 Task: Sort the unsolved tickets in your groups, order by Assignee in ascending order.
Action: Mouse moved to (21, 317)
Screenshot: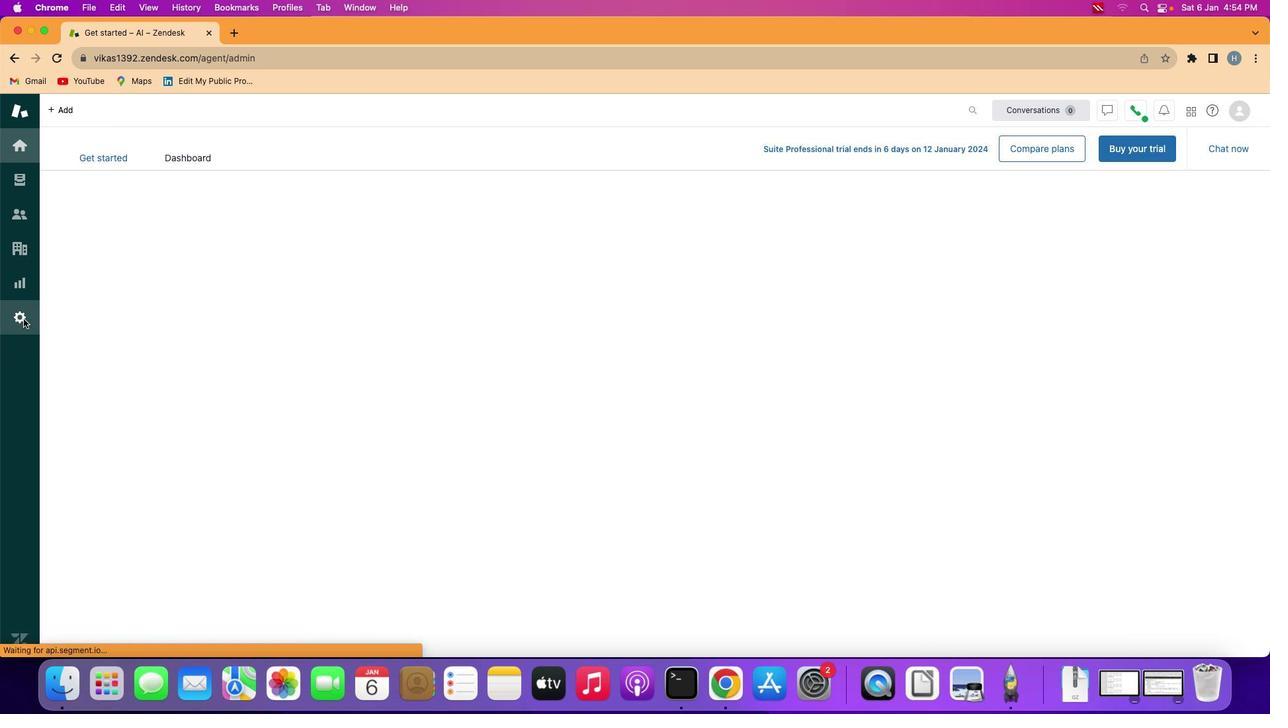 
Action: Mouse pressed left at (21, 317)
Screenshot: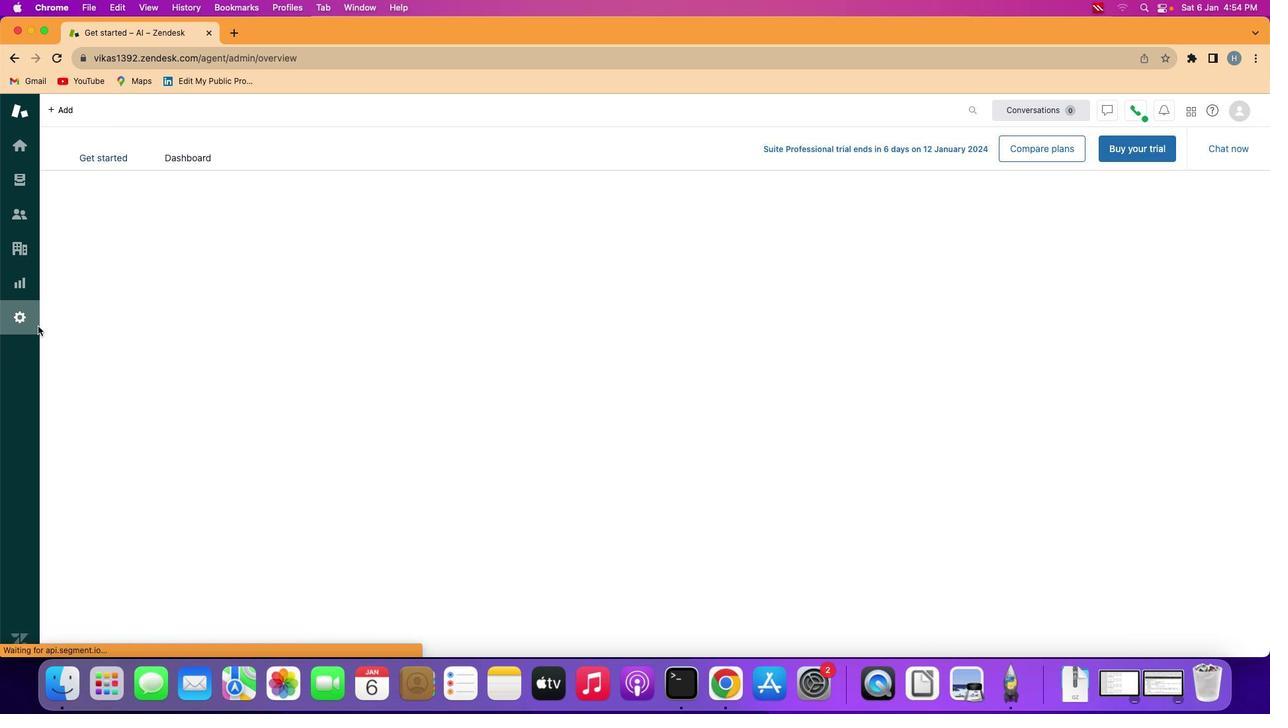 
Action: Mouse moved to (411, 563)
Screenshot: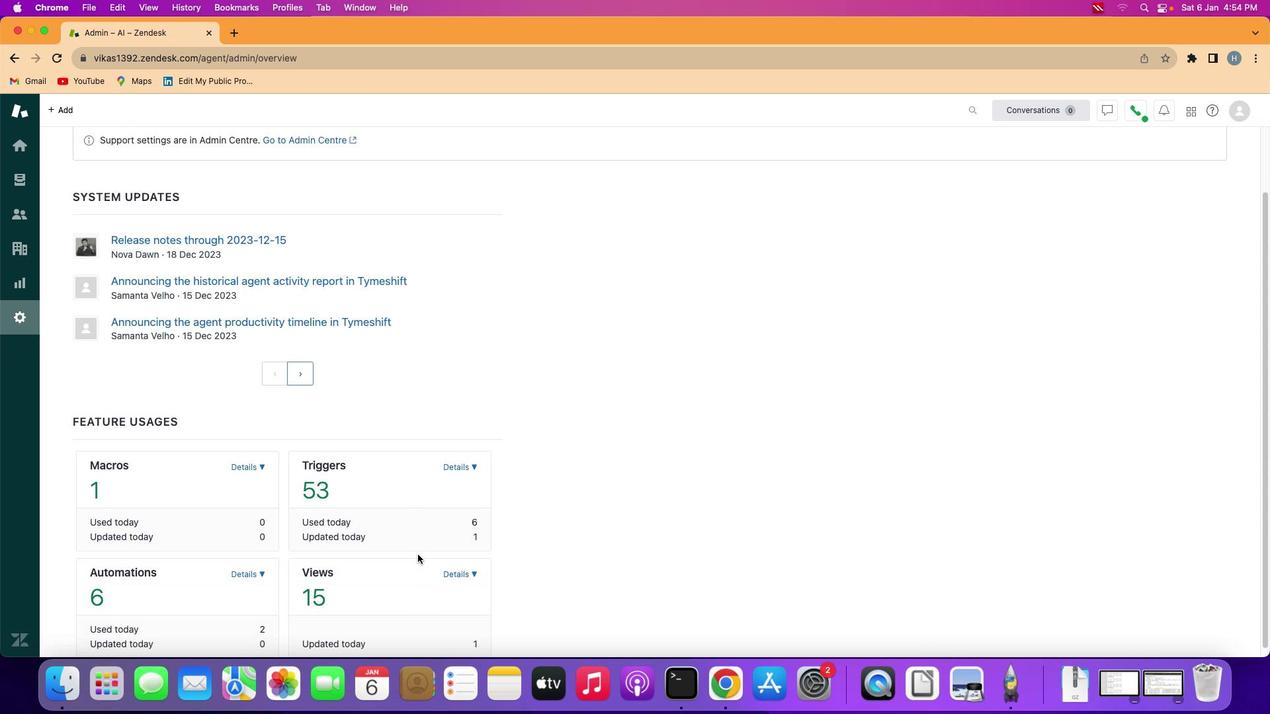 
Action: Mouse scrolled (411, 563) with delta (-1, -1)
Screenshot: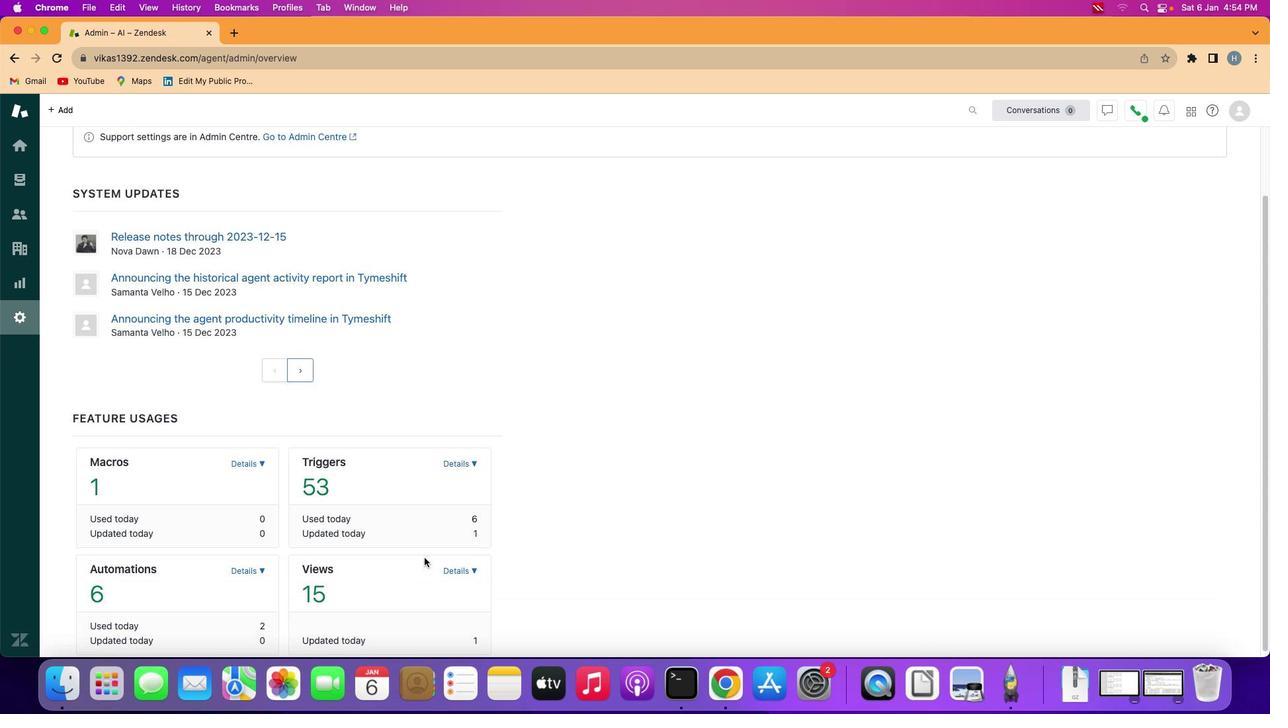 
Action: Mouse scrolled (411, 563) with delta (-1, -1)
Screenshot: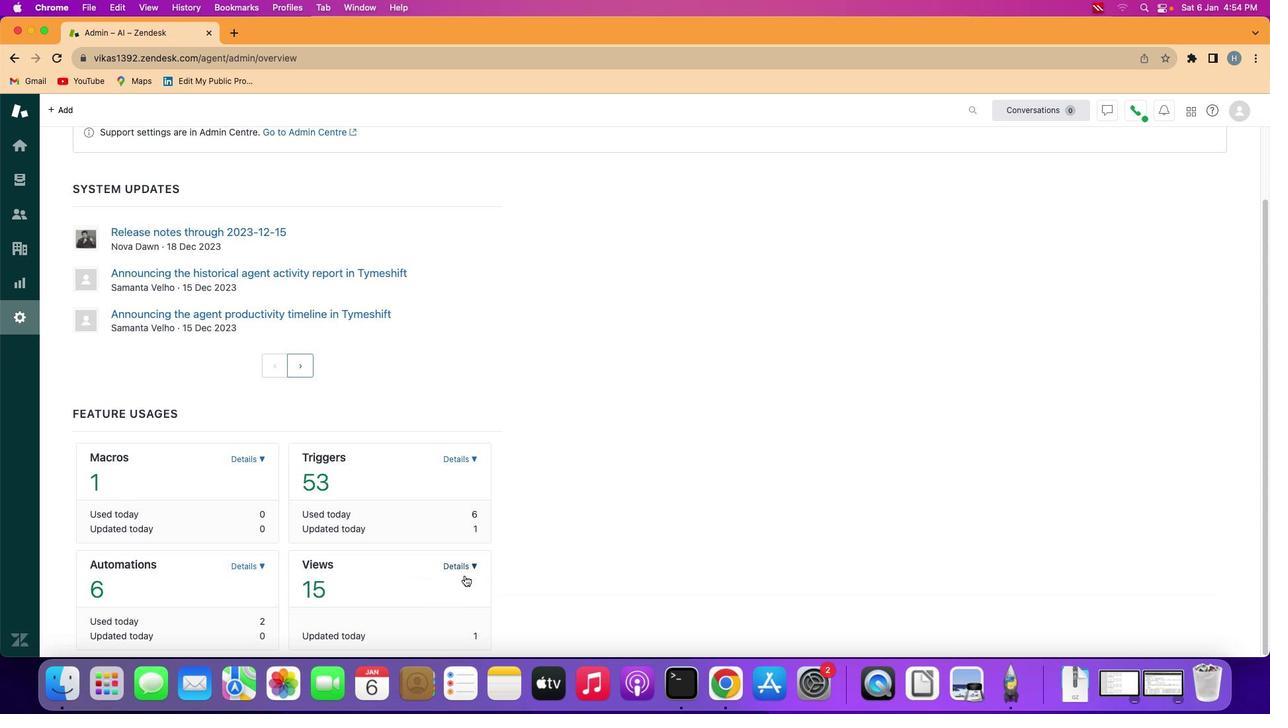 
Action: Mouse scrolled (411, 563) with delta (-1, -1)
Screenshot: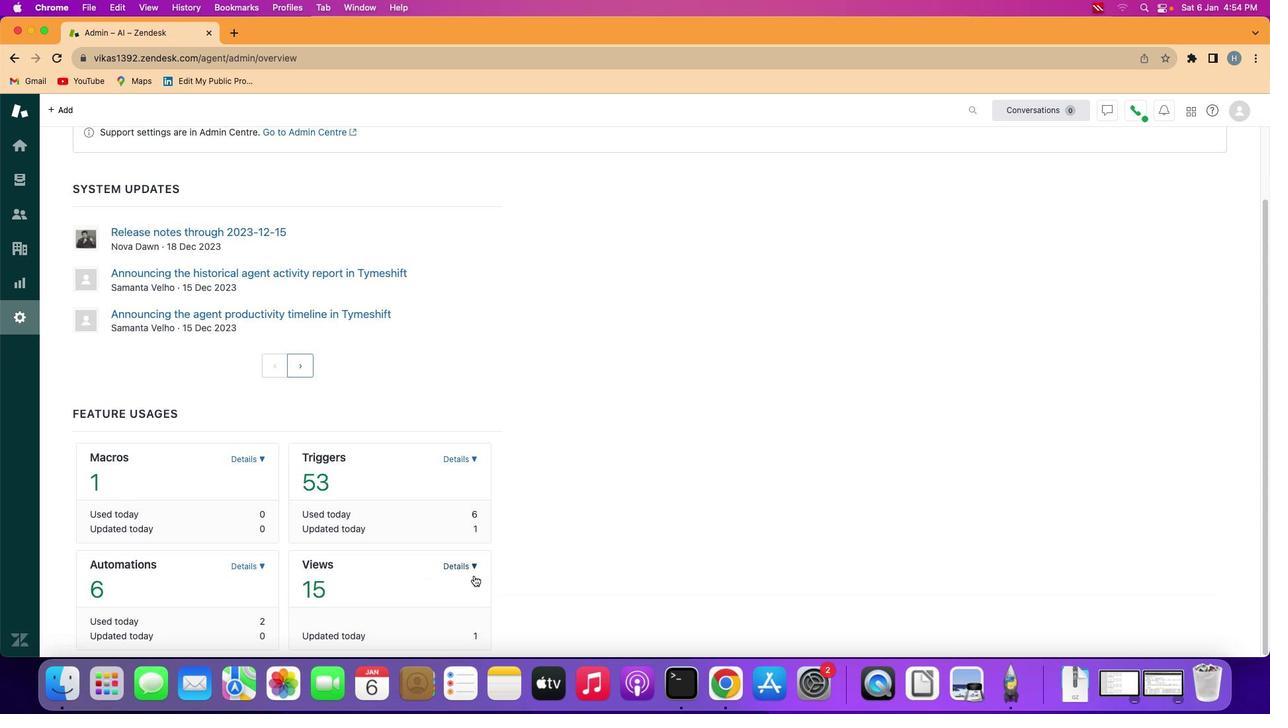 
Action: Mouse moved to (411, 561)
Screenshot: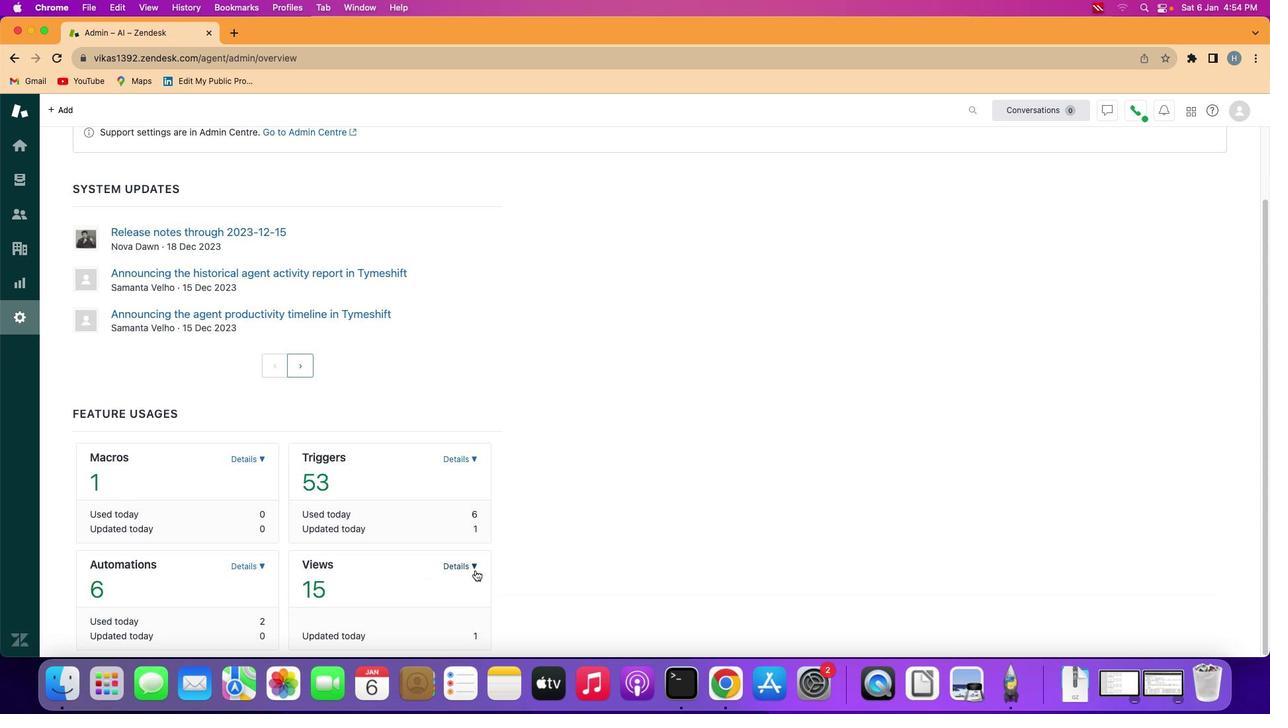 
Action: Mouse scrolled (411, 561) with delta (-1, -2)
Screenshot: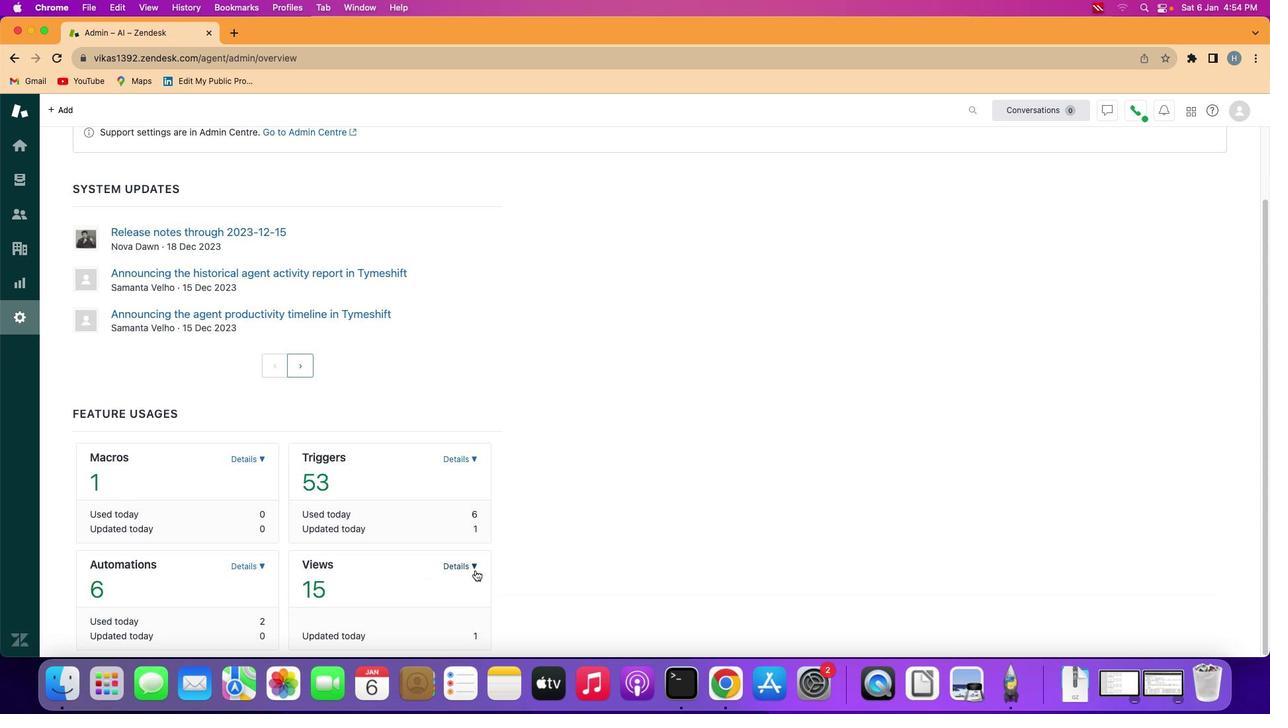 
Action: Mouse moved to (473, 566)
Screenshot: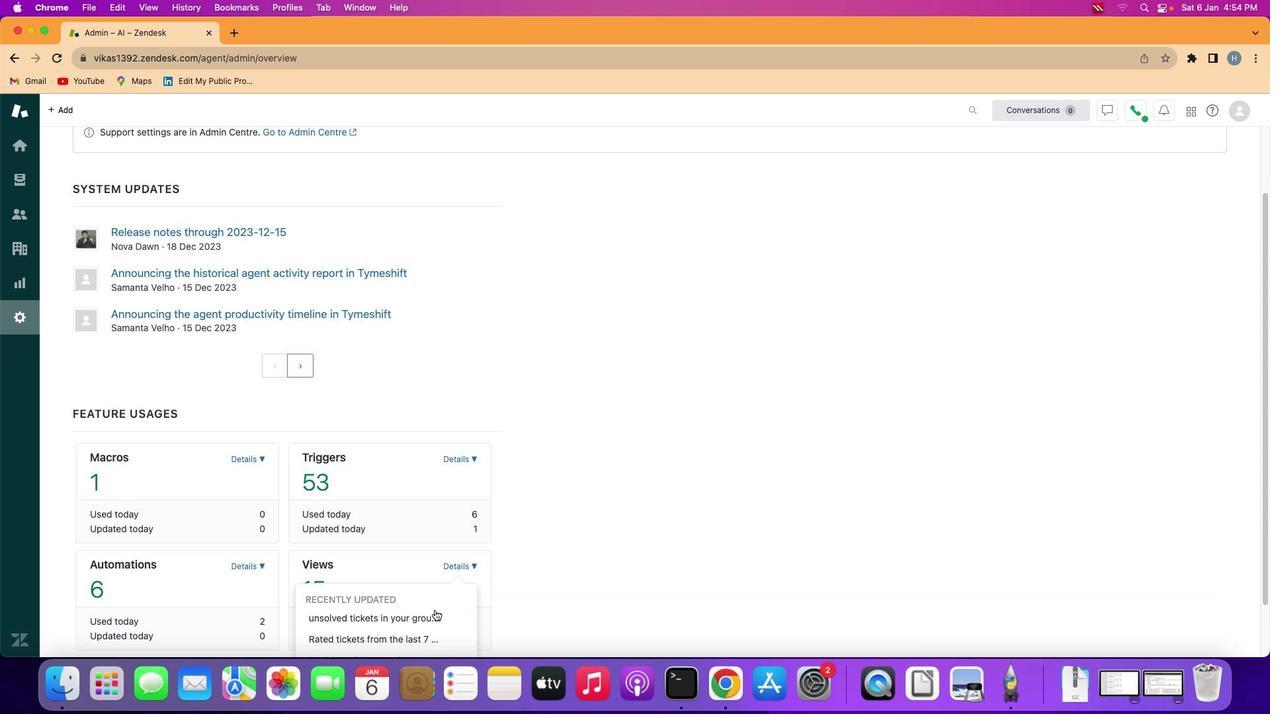 
Action: Mouse pressed left at (473, 566)
Screenshot: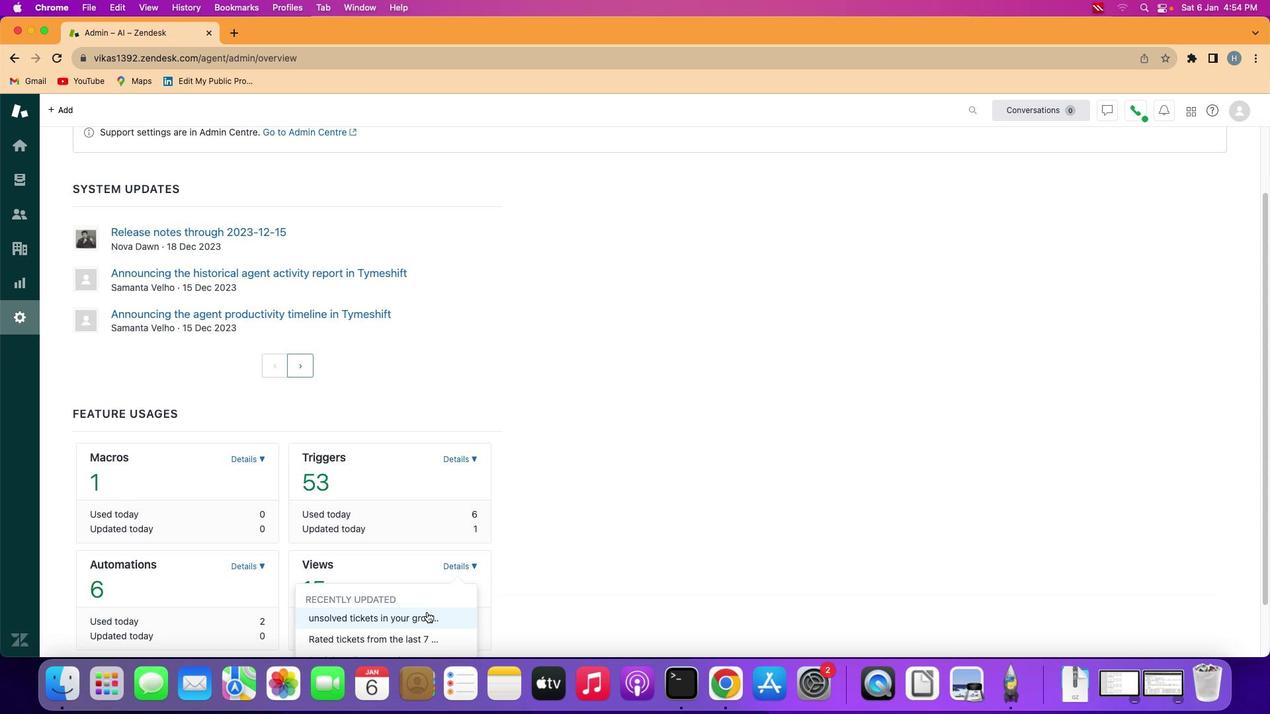 
Action: Mouse moved to (417, 612)
Screenshot: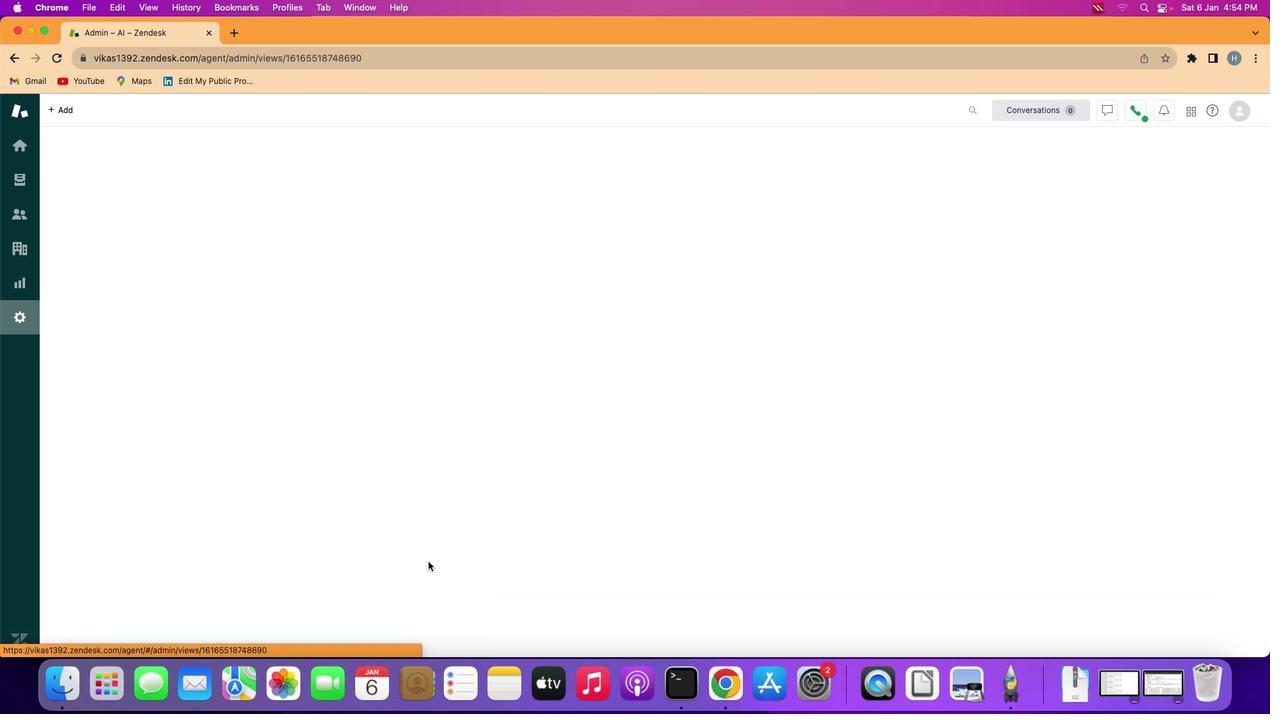
Action: Mouse pressed left at (417, 612)
Screenshot: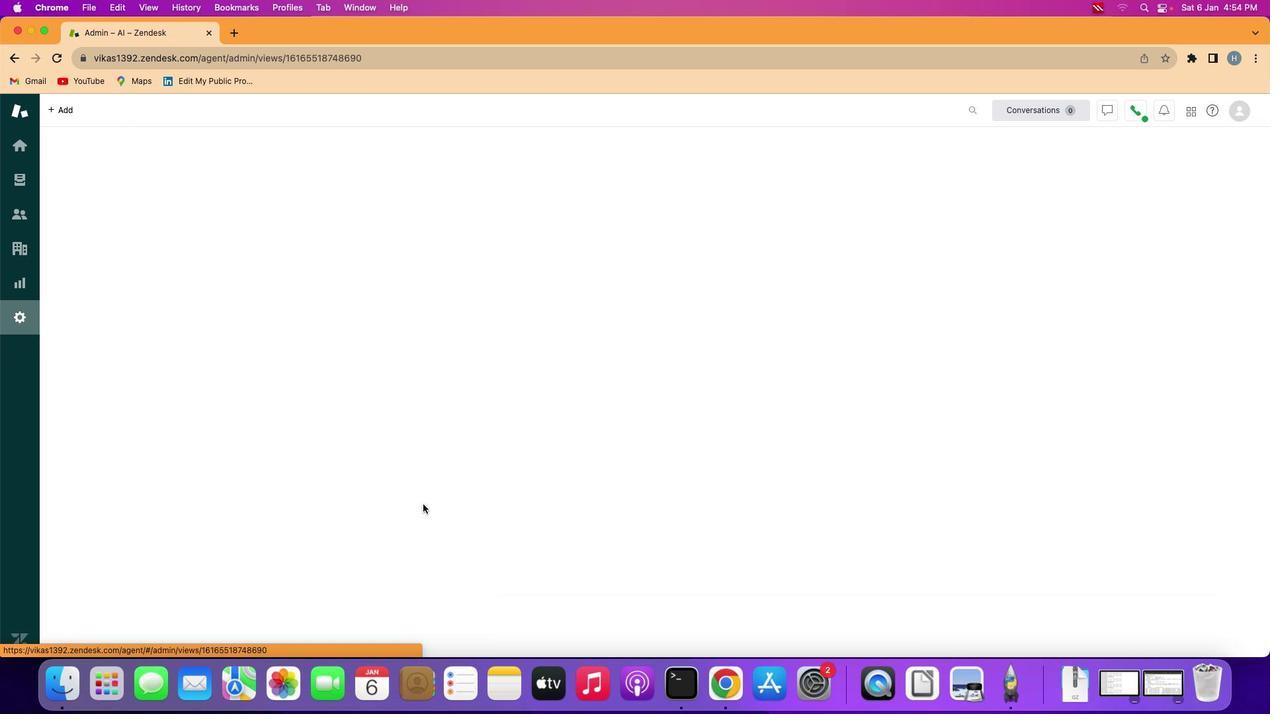 
Action: Mouse moved to (536, 537)
Screenshot: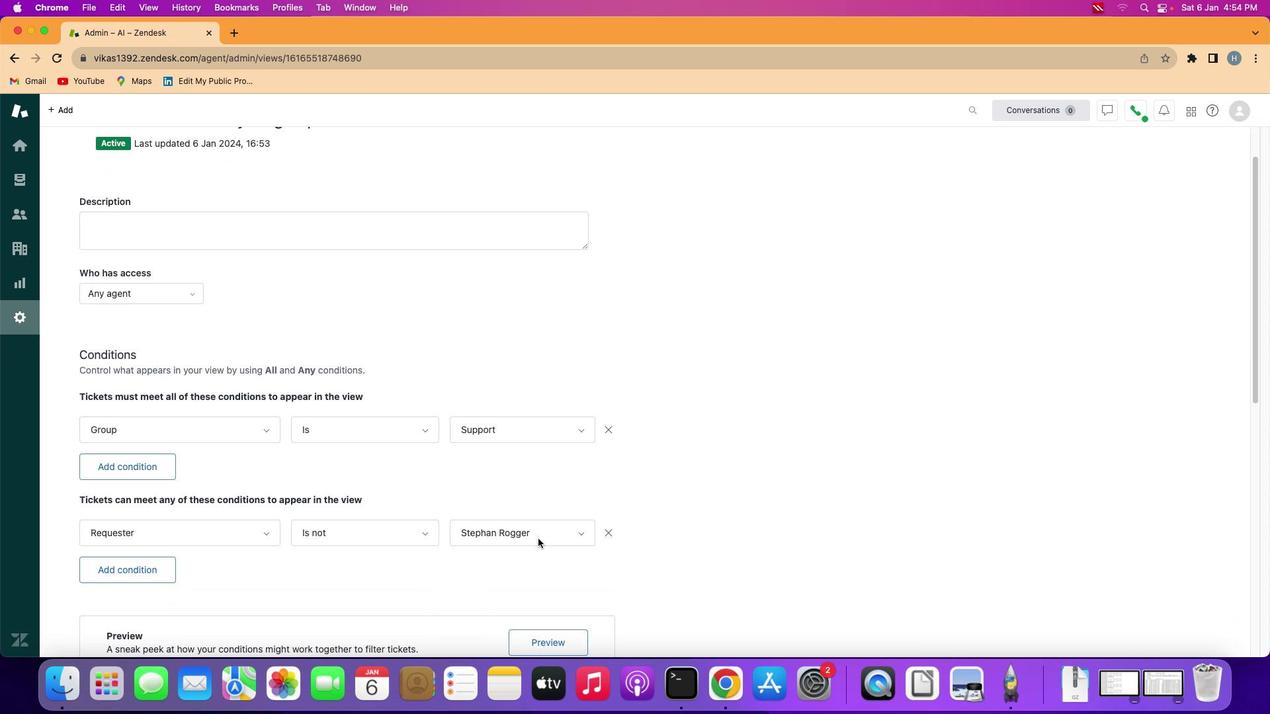 
Action: Mouse scrolled (536, 537) with delta (-1, -1)
Screenshot: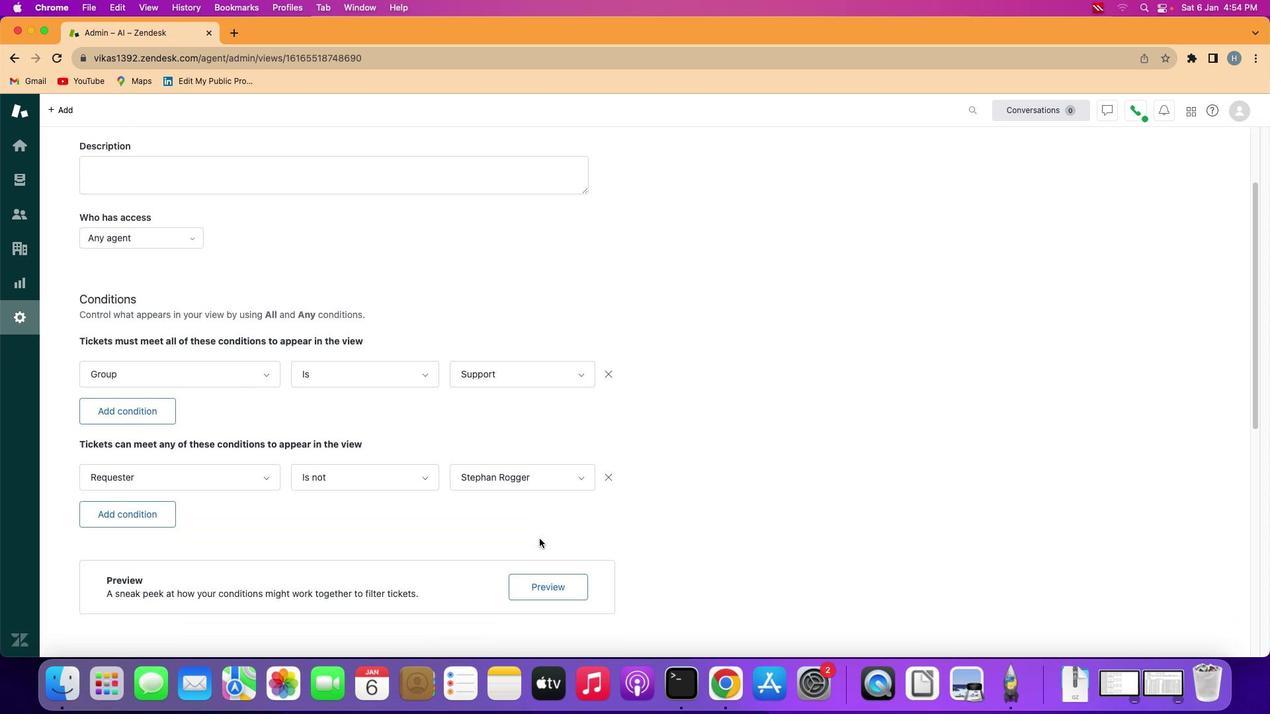 
Action: Mouse scrolled (536, 537) with delta (-1, -1)
Screenshot: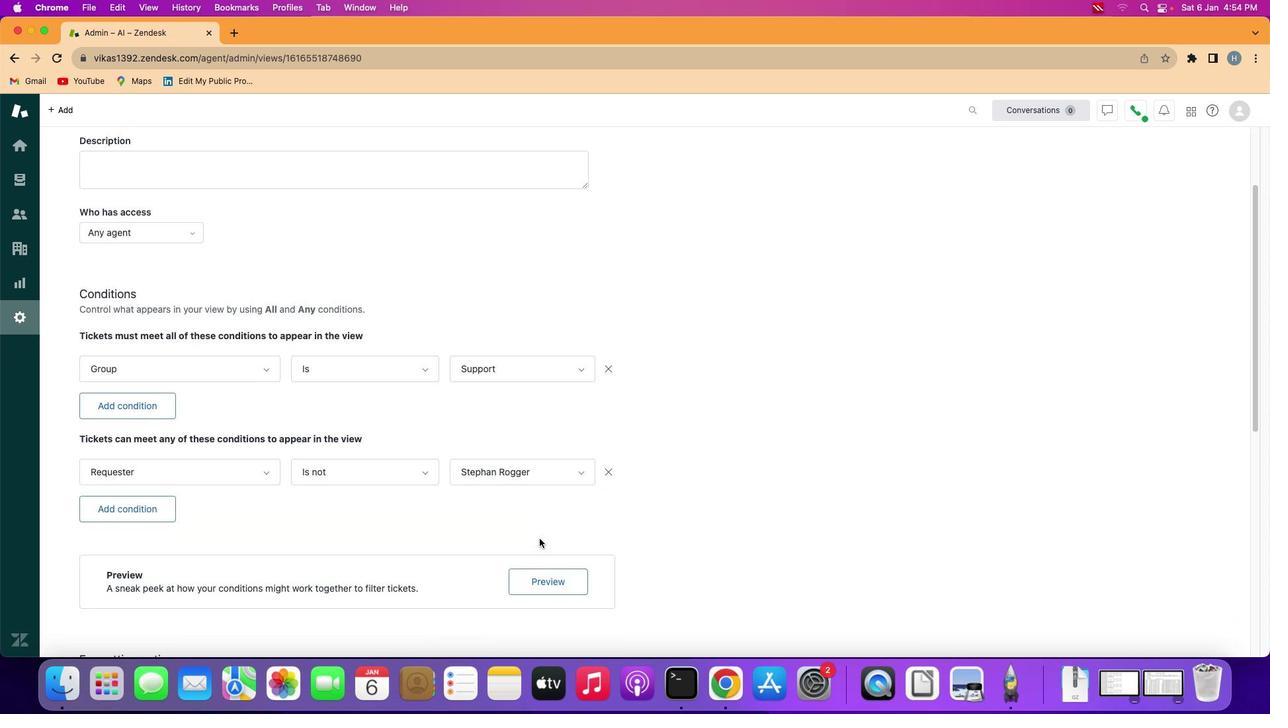 
Action: Mouse moved to (536, 537)
Screenshot: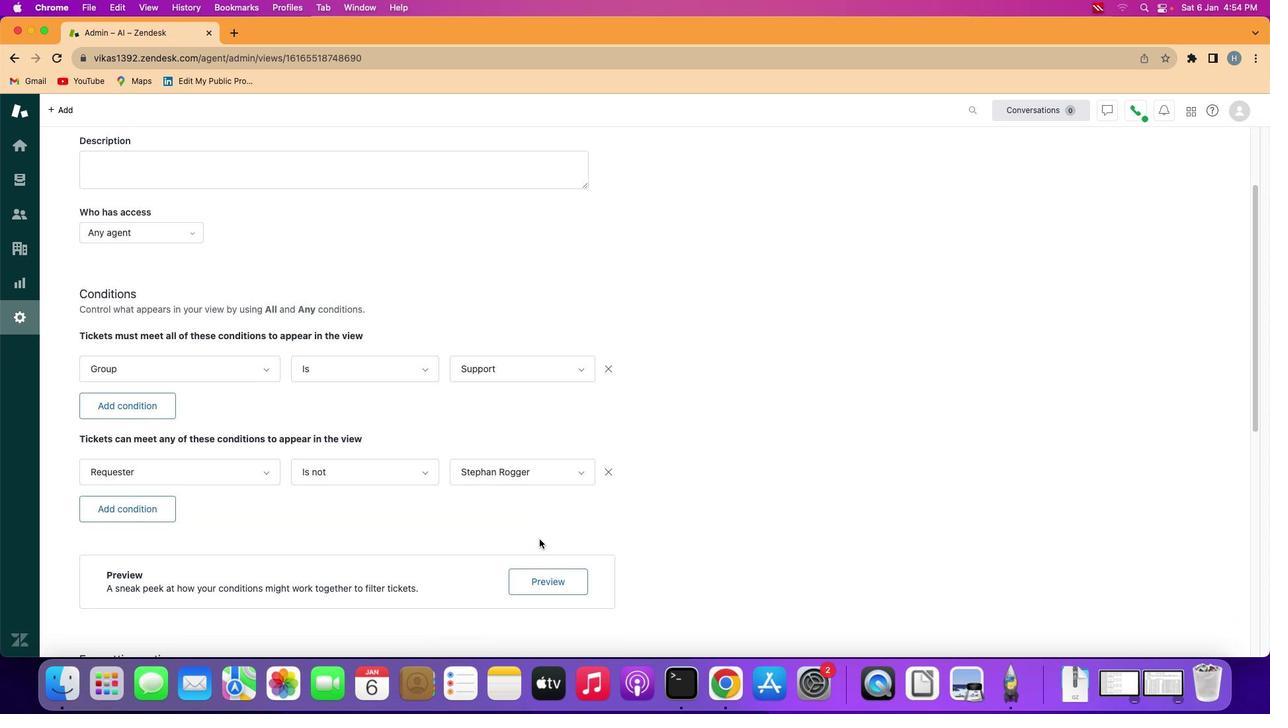 
Action: Mouse scrolled (536, 537) with delta (-1, -1)
Screenshot: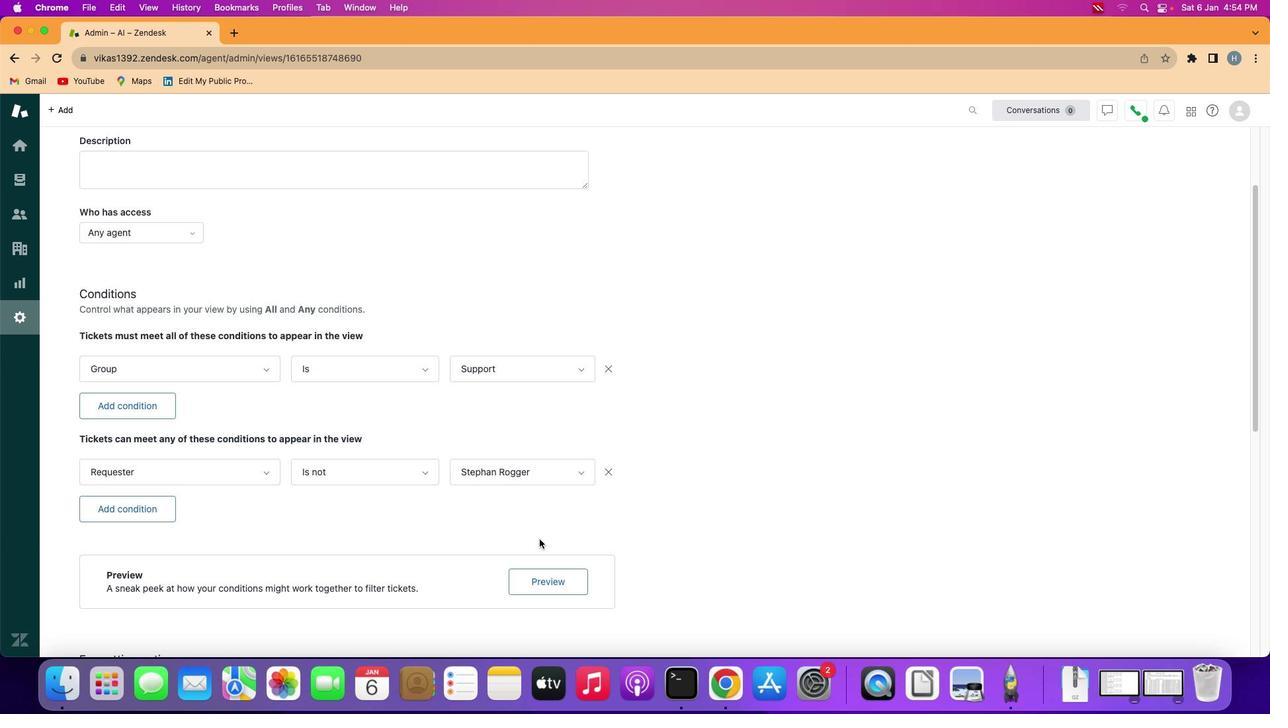 
Action: Mouse scrolled (536, 537) with delta (-1, -2)
Screenshot: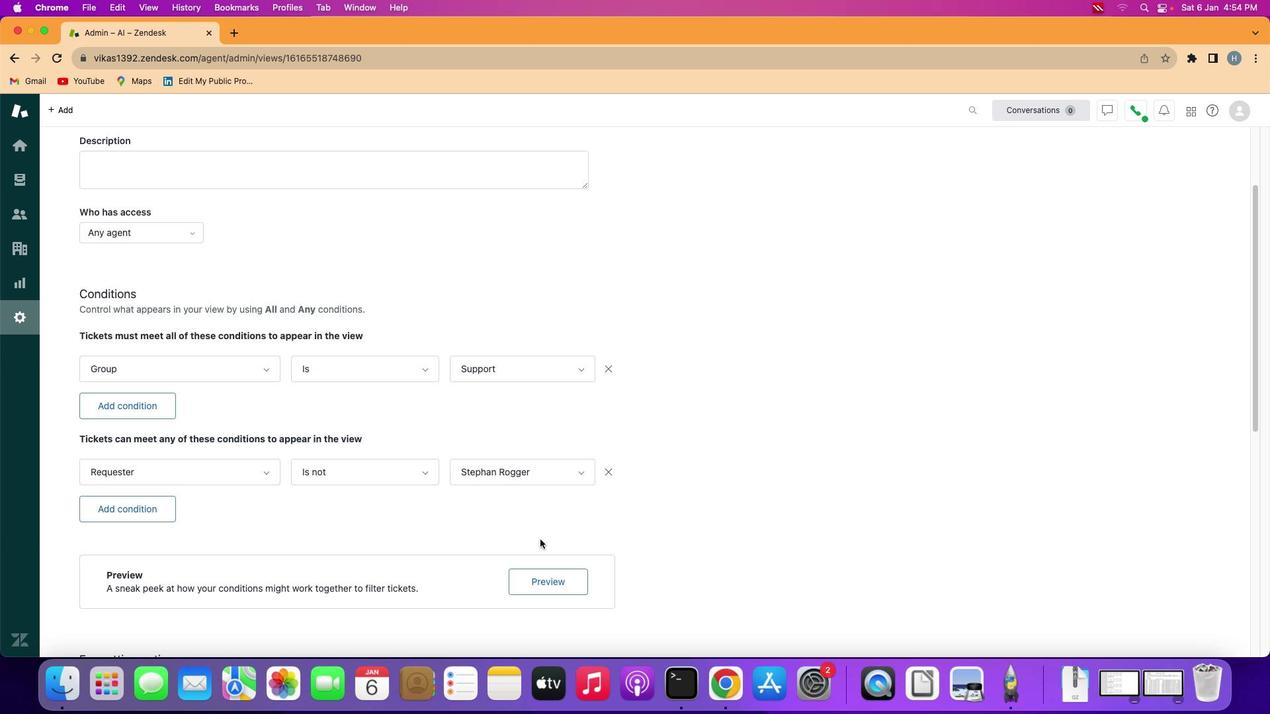 
Action: Mouse moved to (538, 537)
Screenshot: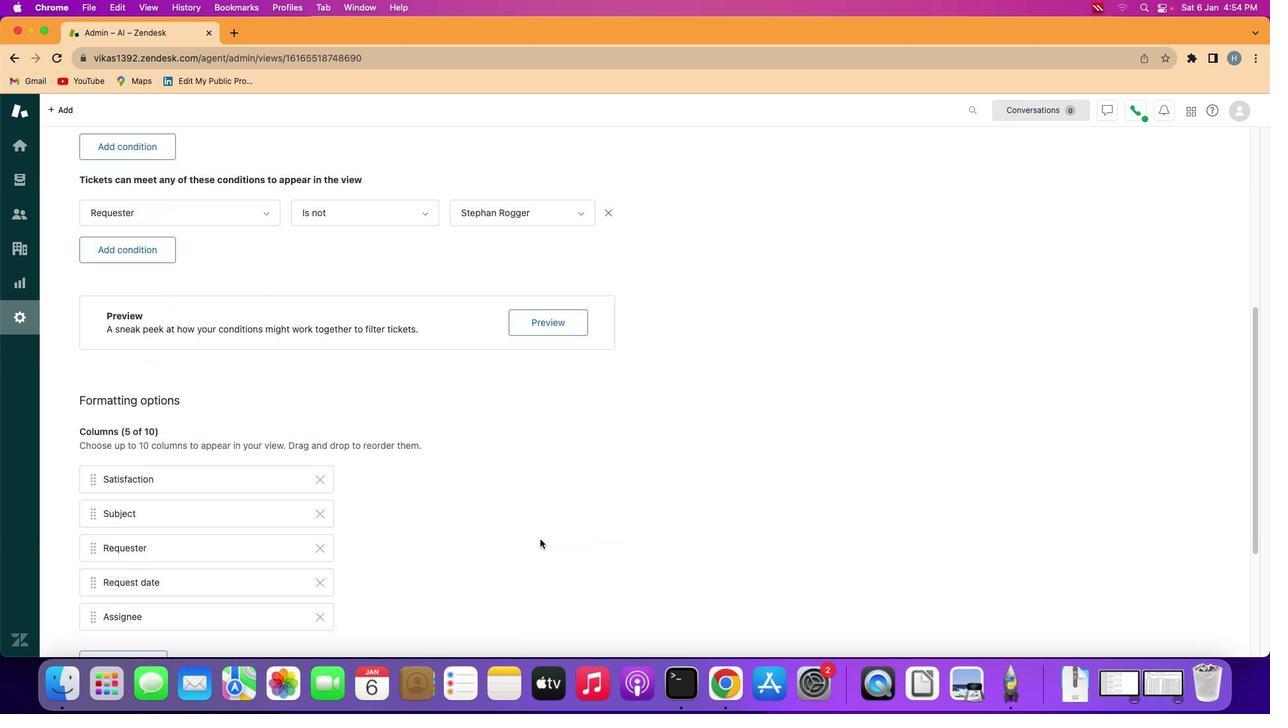 
Action: Mouse scrolled (538, 537) with delta (-1, -1)
Screenshot: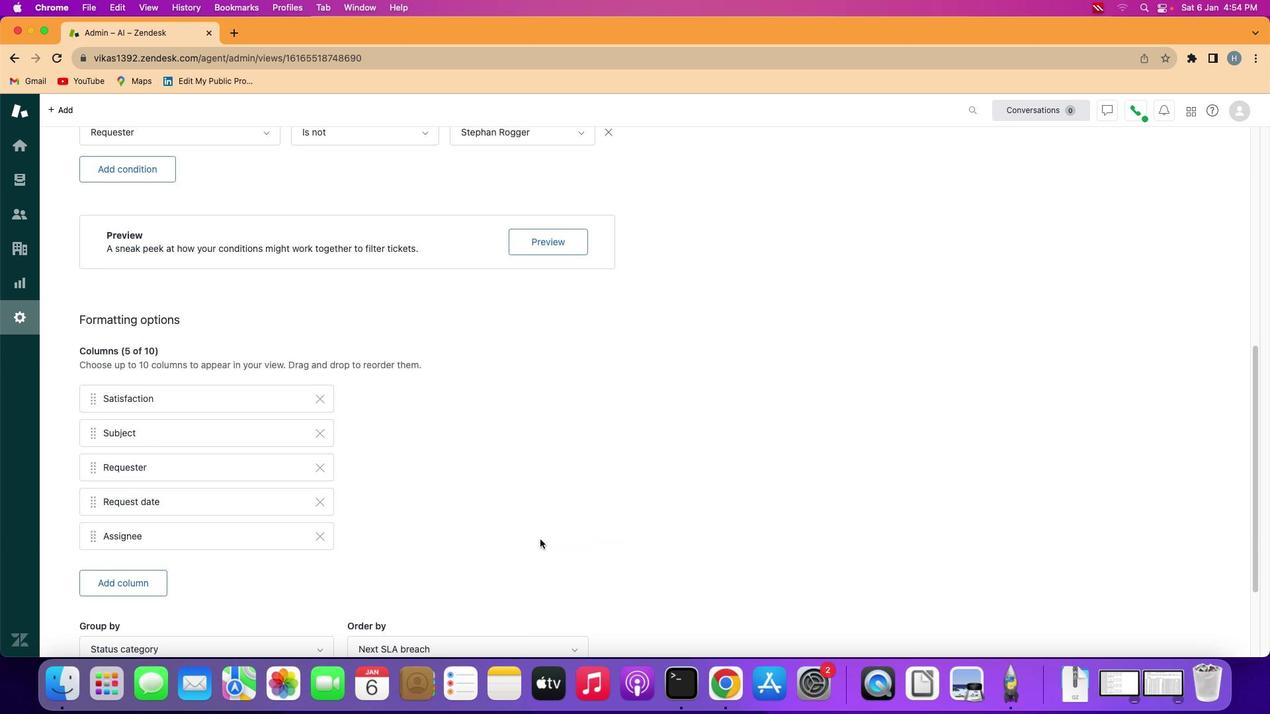 
Action: Mouse scrolled (538, 537) with delta (-1, 0)
Screenshot: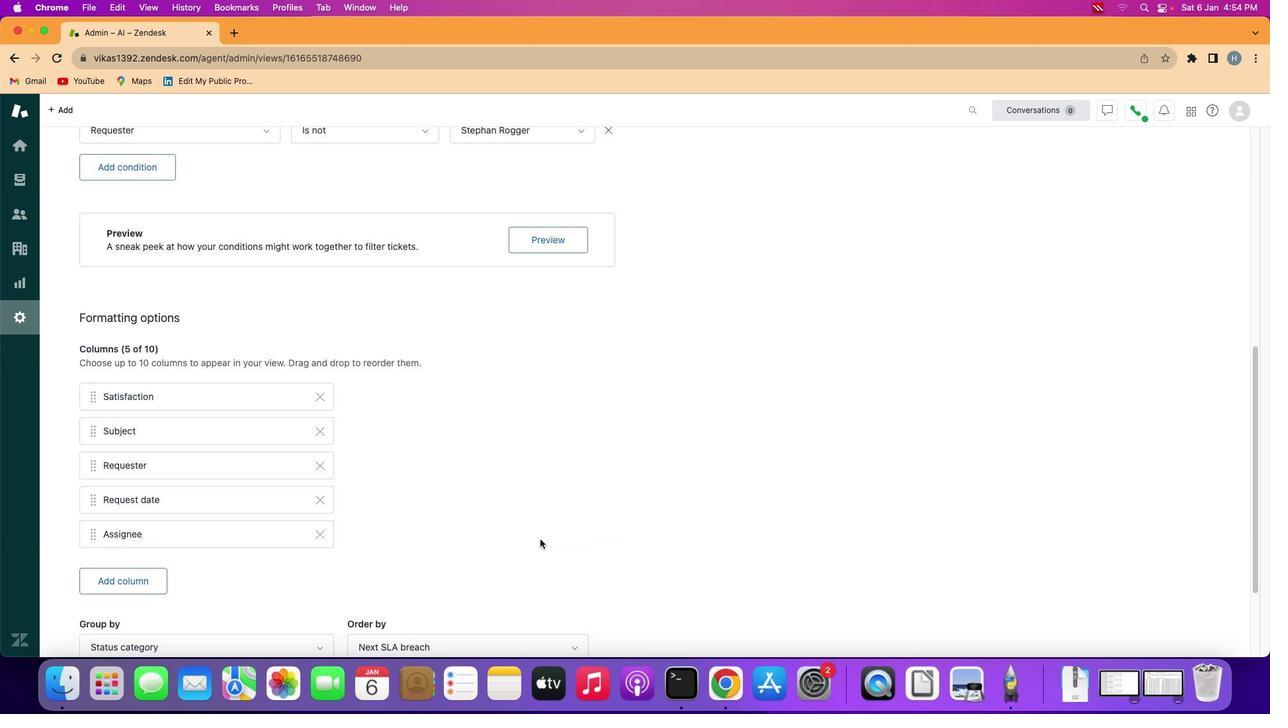 
Action: Mouse moved to (538, 538)
Screenshot: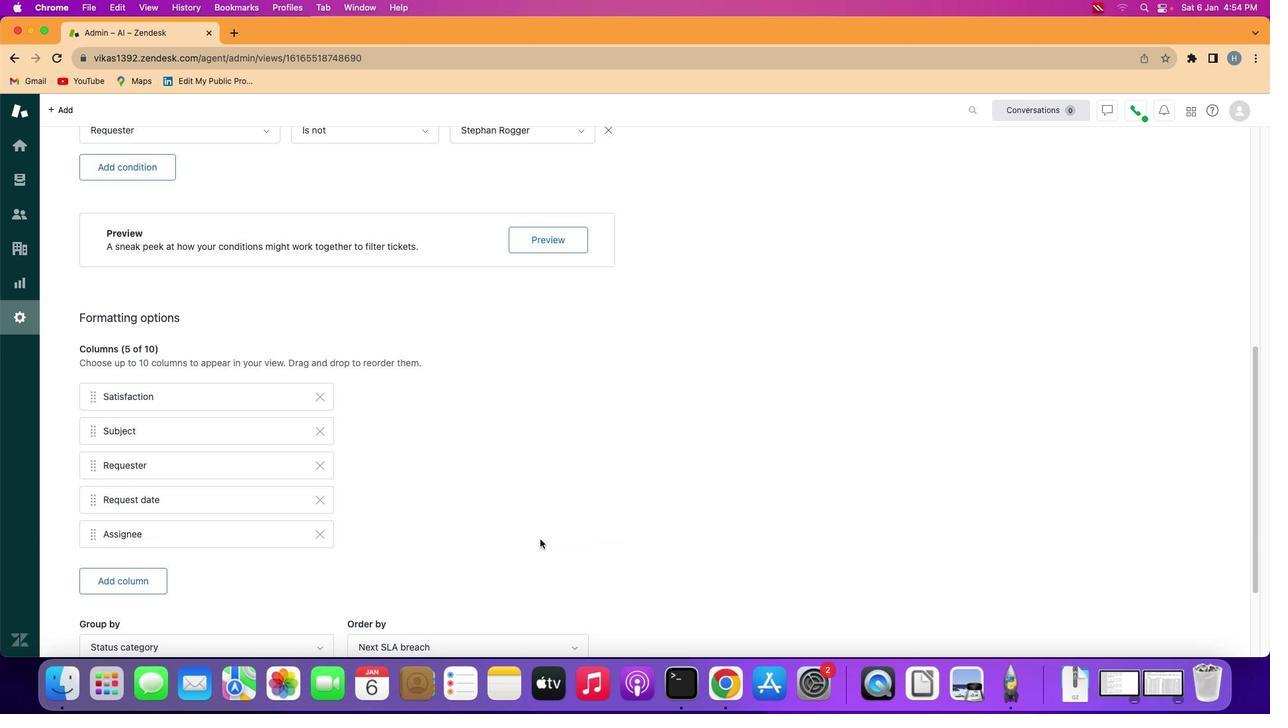 
Action: Mouse scrolled (538, 538) with delta (-1, -2)
Screenshot: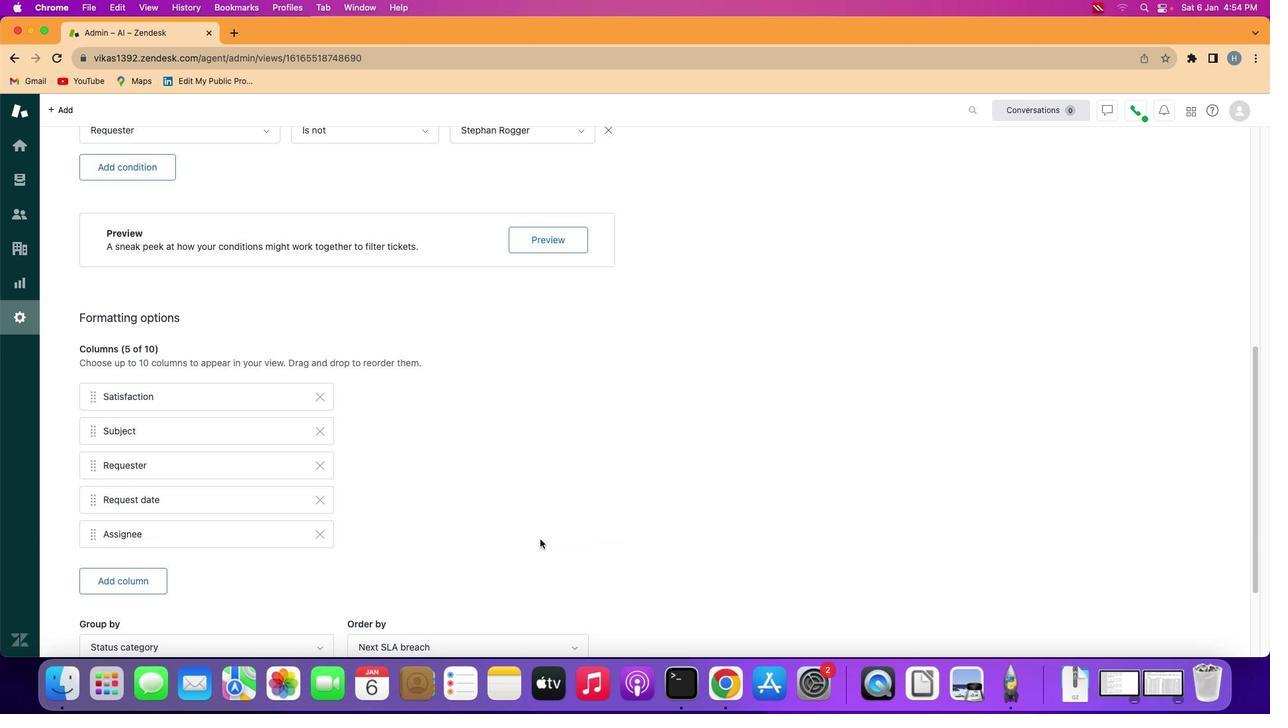 
Action: Mouse scrolled (538, 538) with delta (-1, -2)
Screenshot: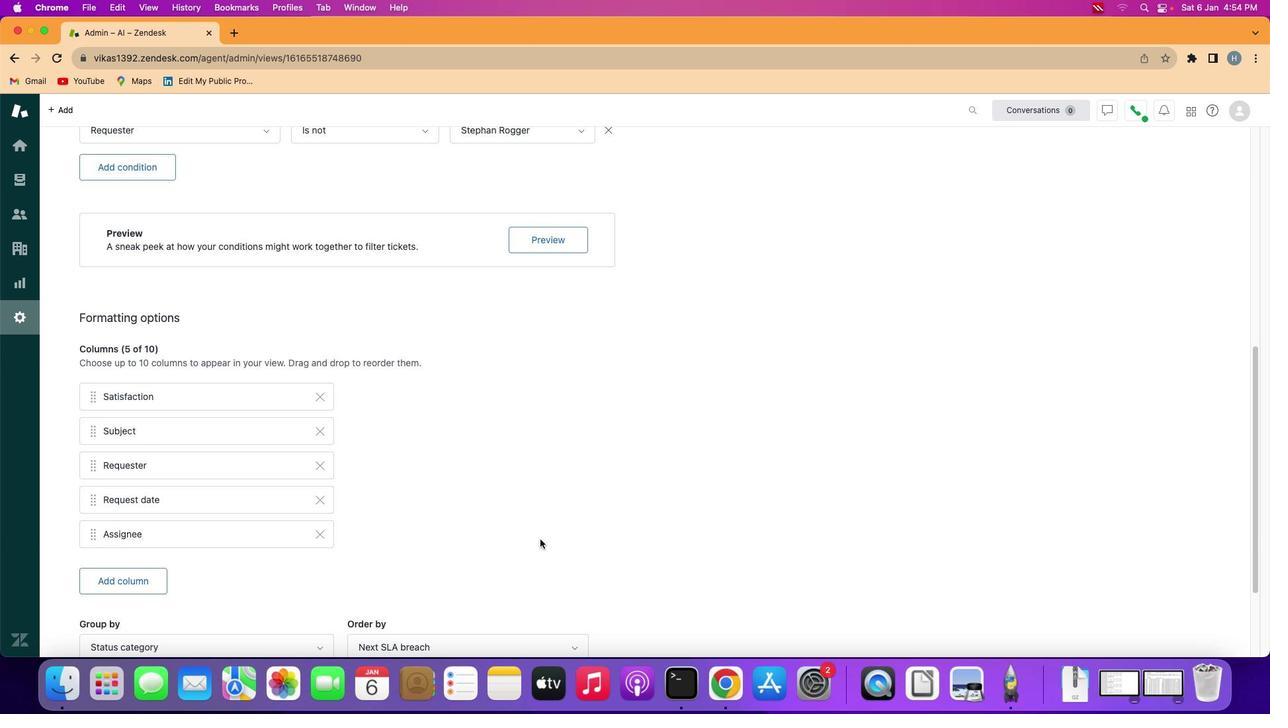 
Action: Mouse scrolled (538, 538) with delta (-1, -4)
Screenshot: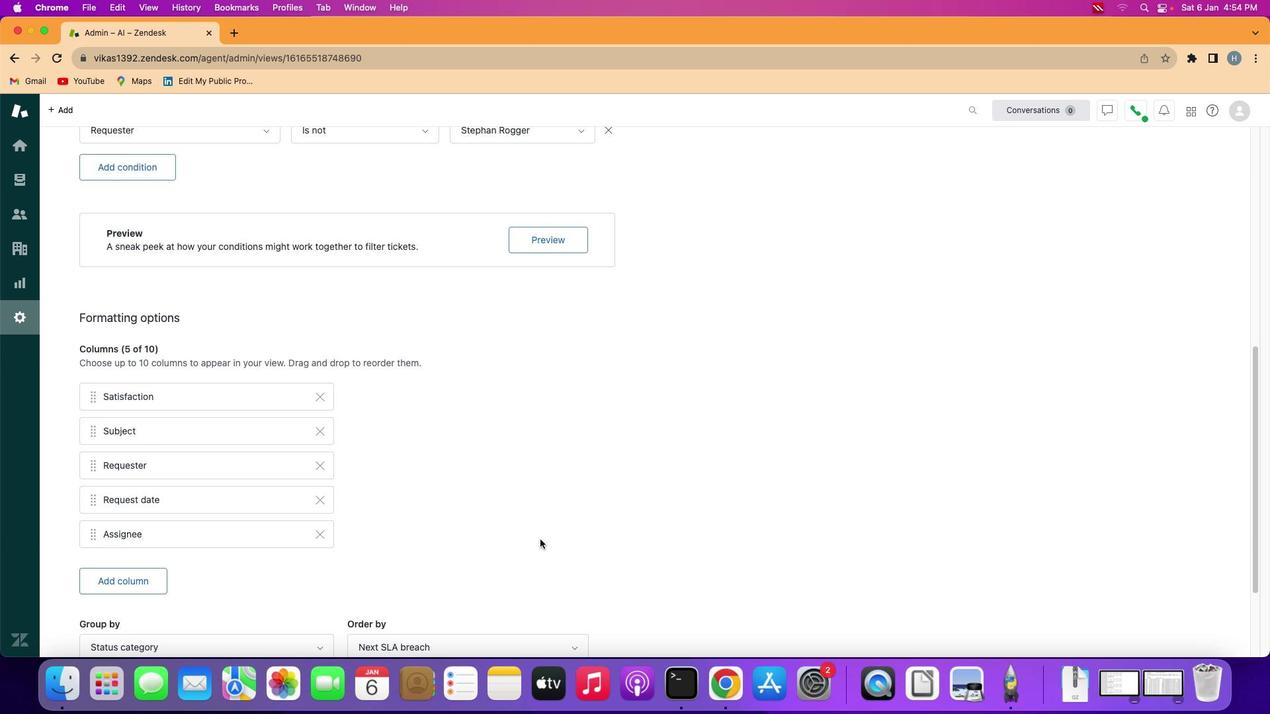 
Action: Mouse scrolled (538, 538) with delta (-1, -4)
Screenshot: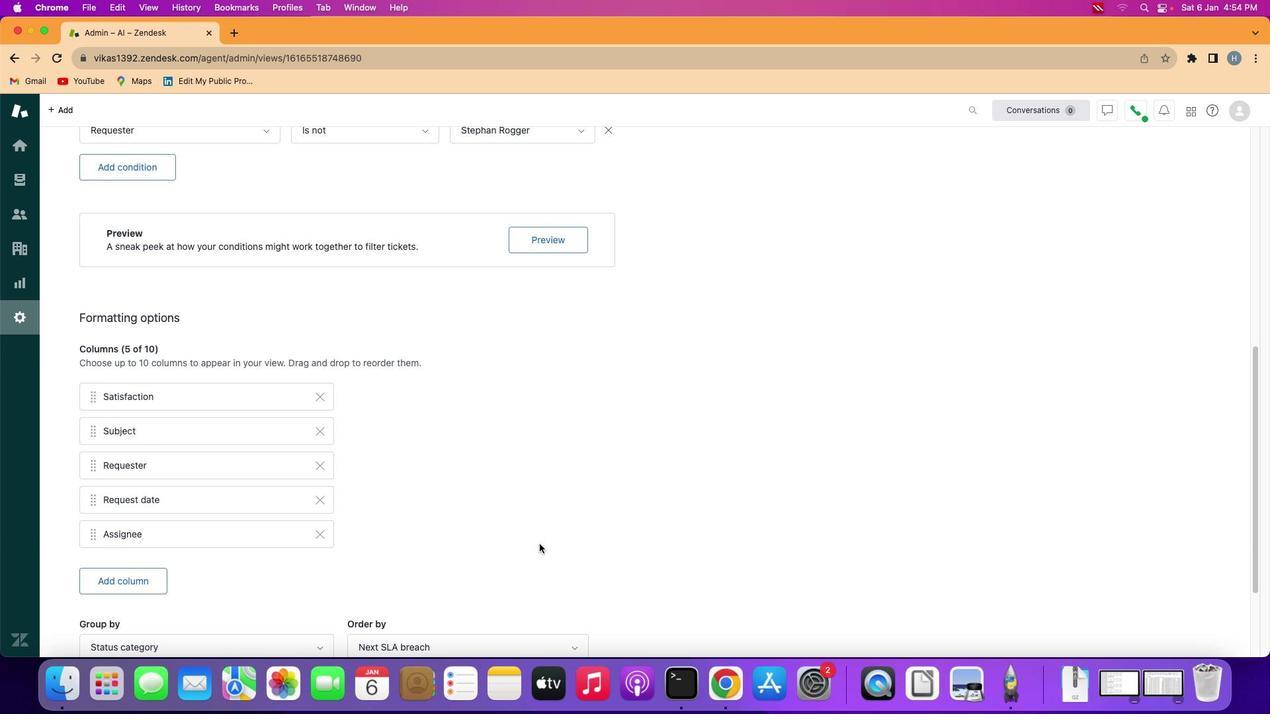 
Action: Mouse moved to (538, 543)
Screenshot: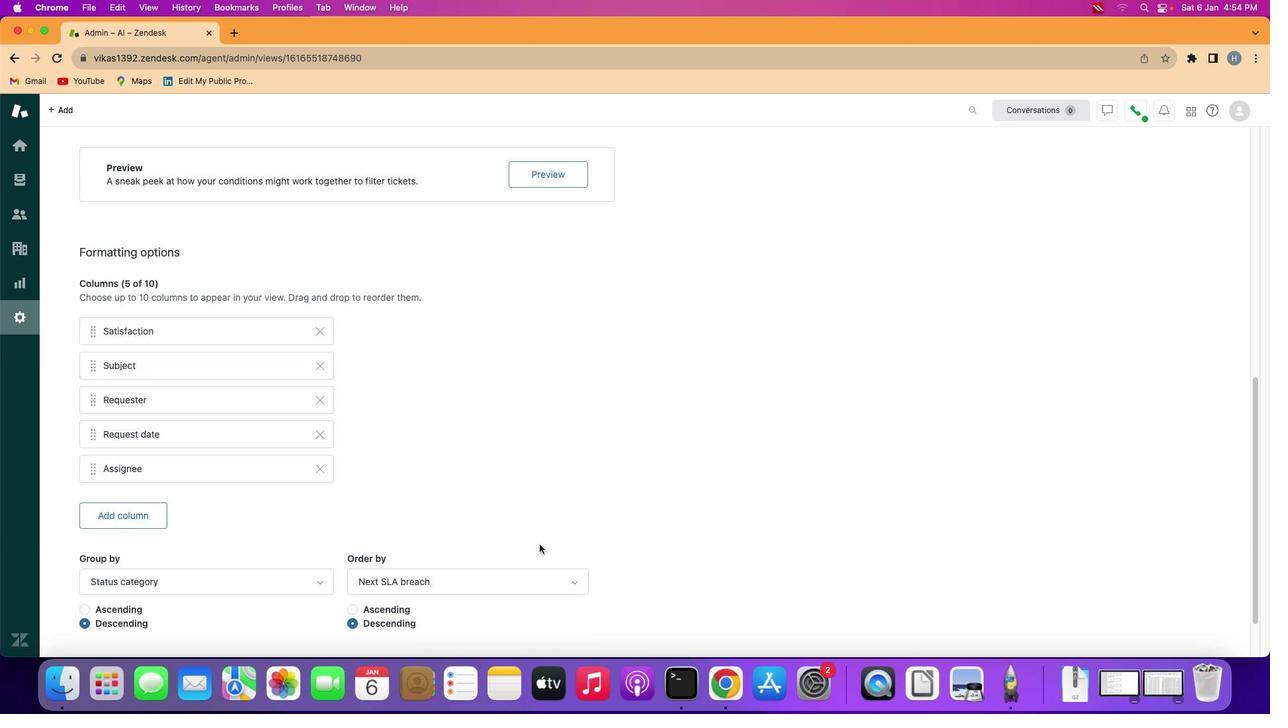
Action: Mouse scrolled (538, 543) with delta (-1, -1)
Screenshot: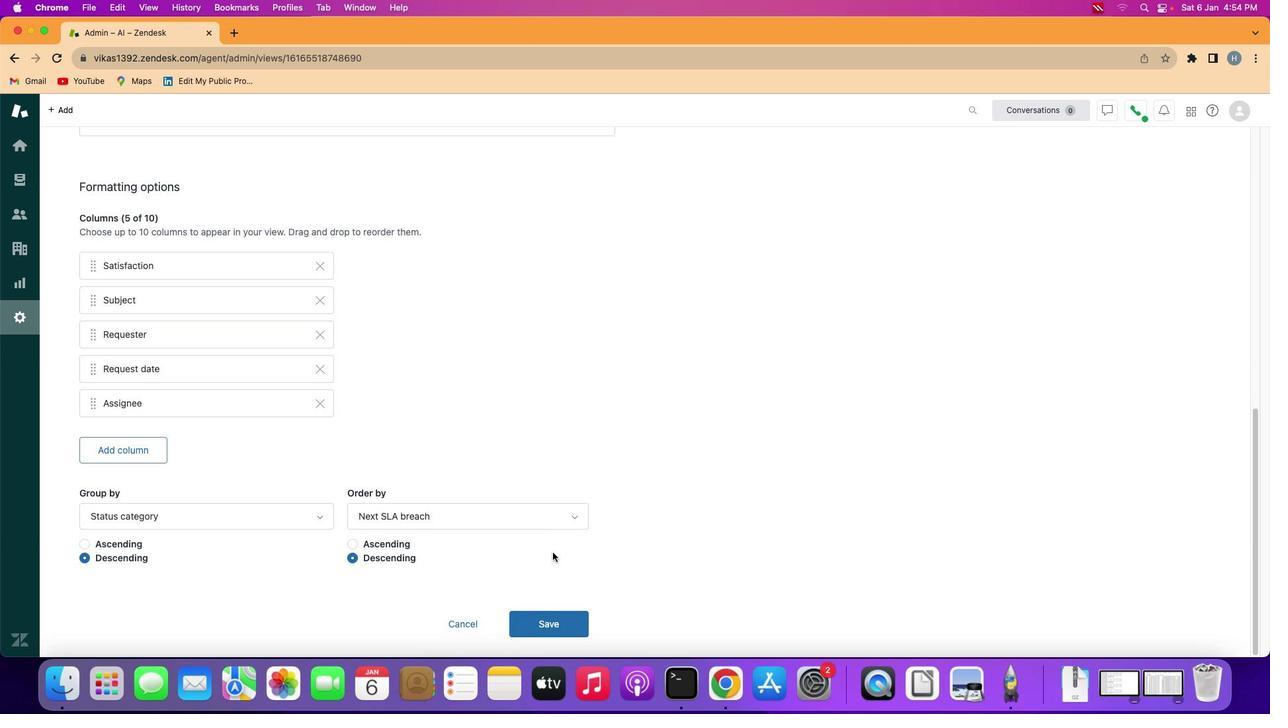 
Action: Mouse scrolled (538, 543) with delta (-1, -1)
Screenshot: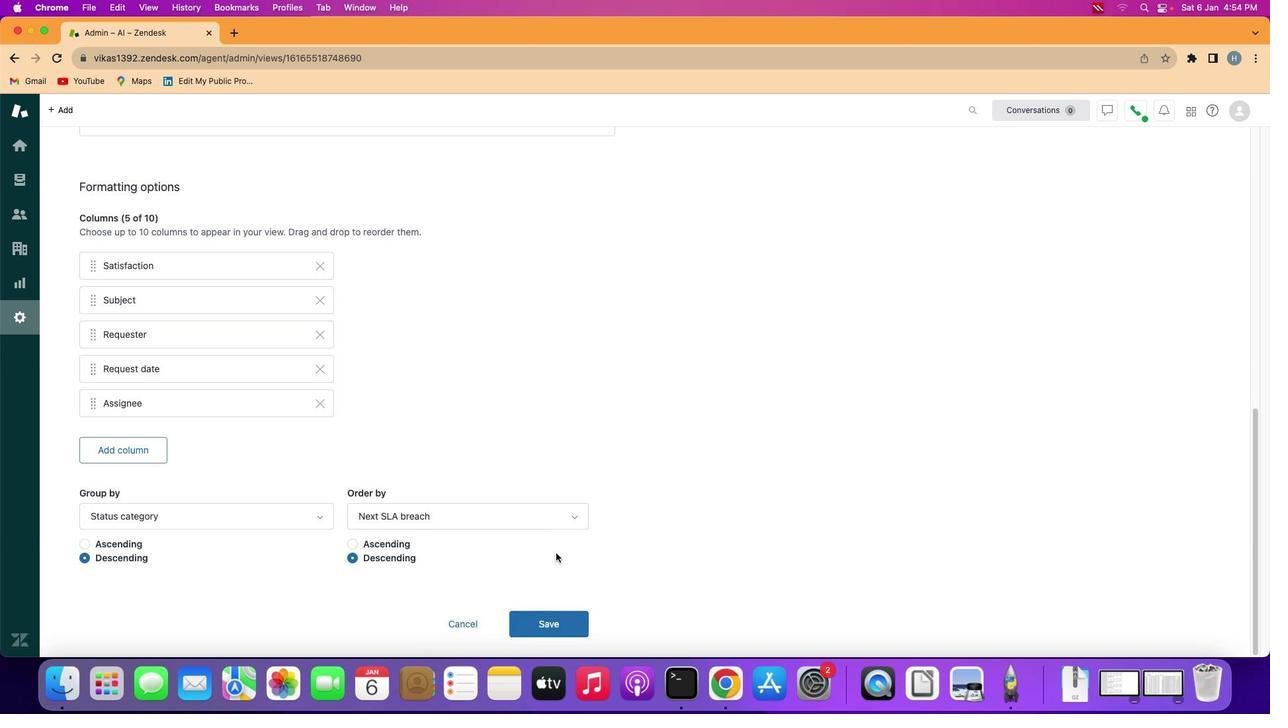 
Action: Mouse scrolled (538, 543) with delta (-1, -2)
Screenshot: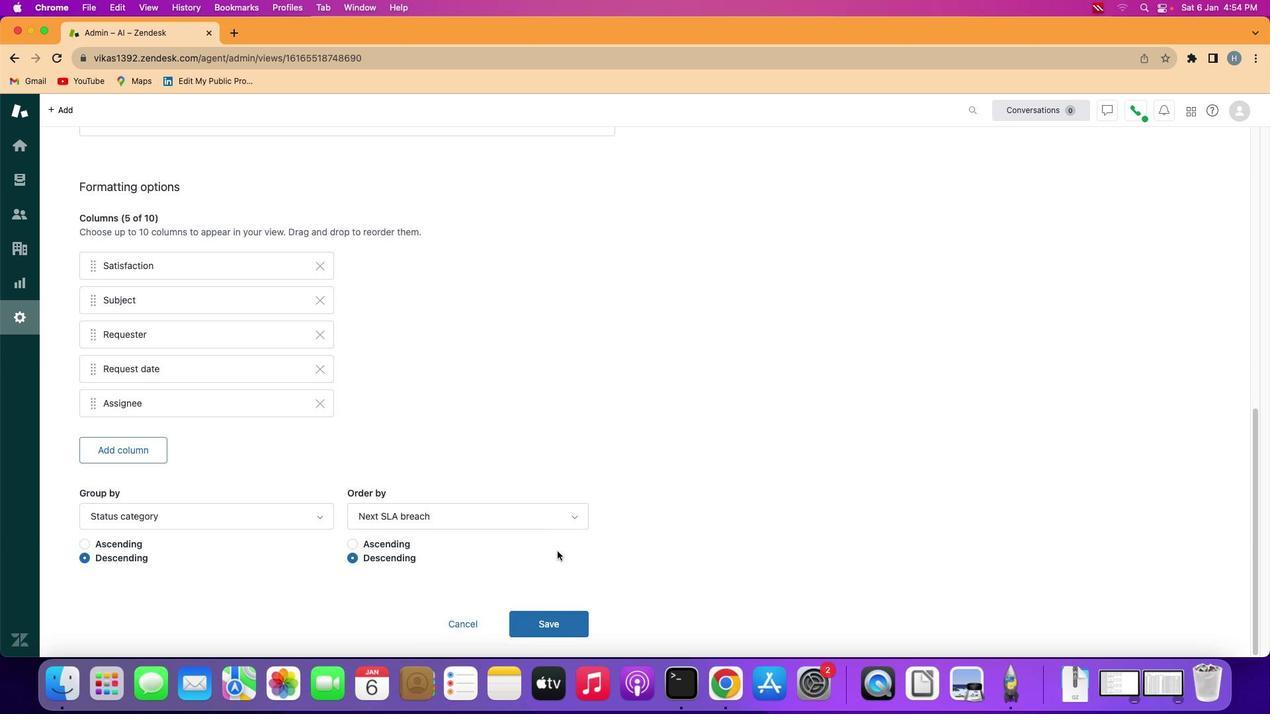 
Action: Mouse scrolled (538, 543) with delta (-1, -3)
Screenshot: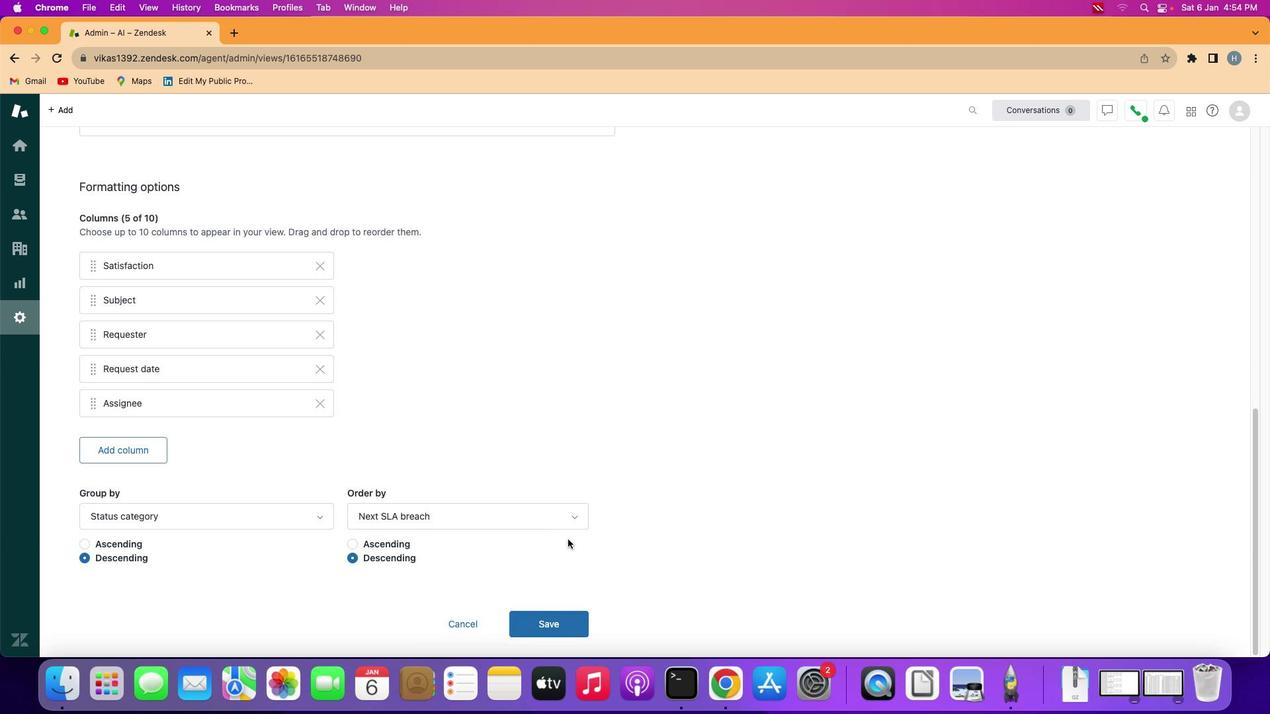 
Action: Mouse moved to (571, 519)
Screenshot: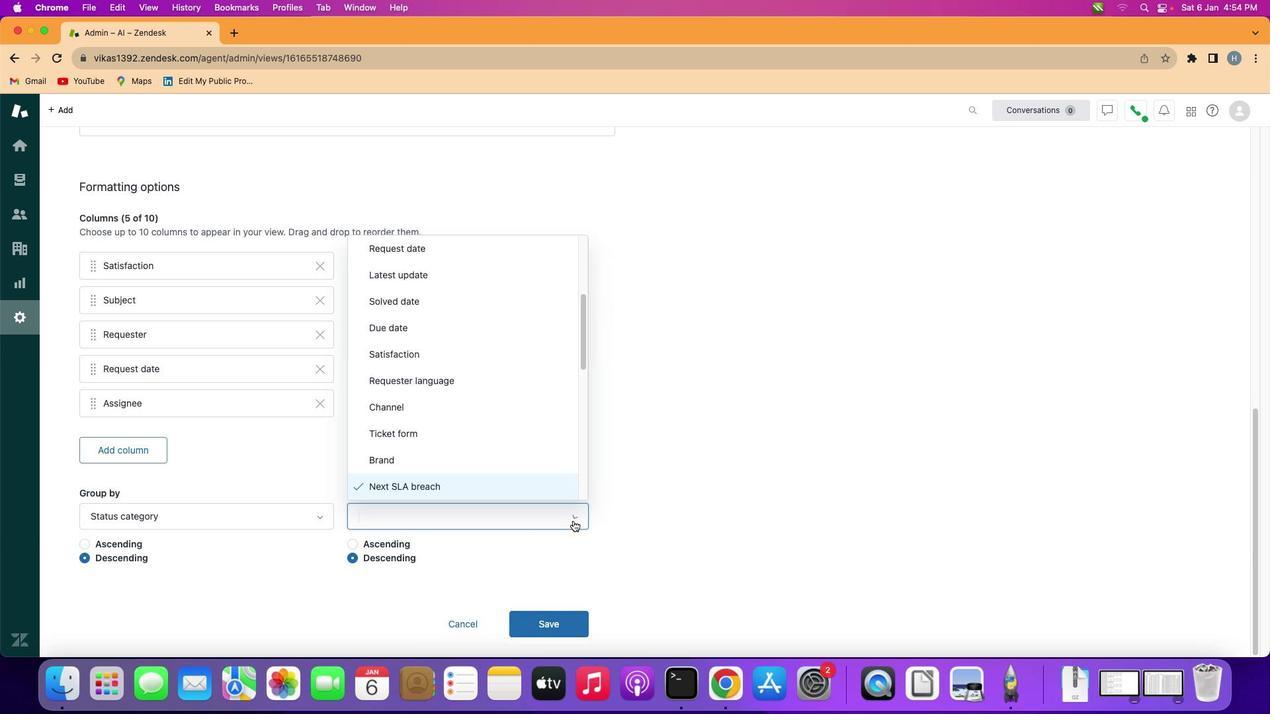 
Action: Mouse pressed left at (571, 519)
Screenshot: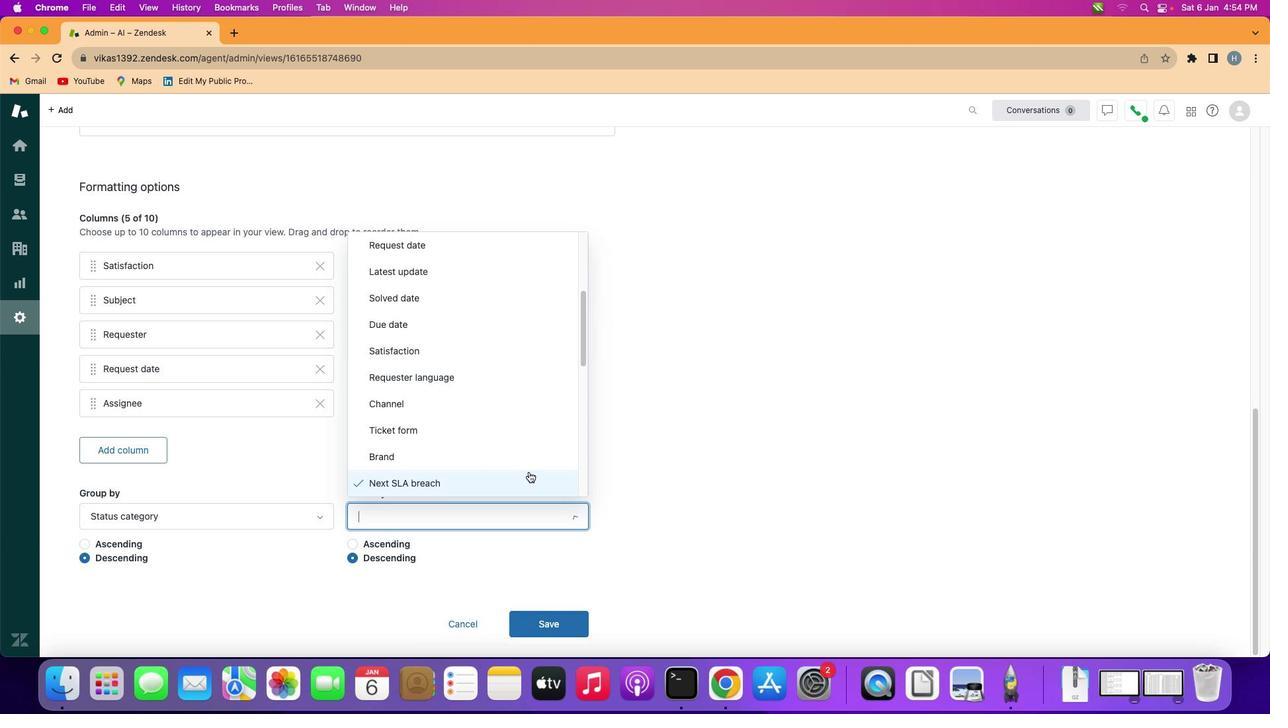 
Action: Mouse moved to (476, 381)
Screenshot: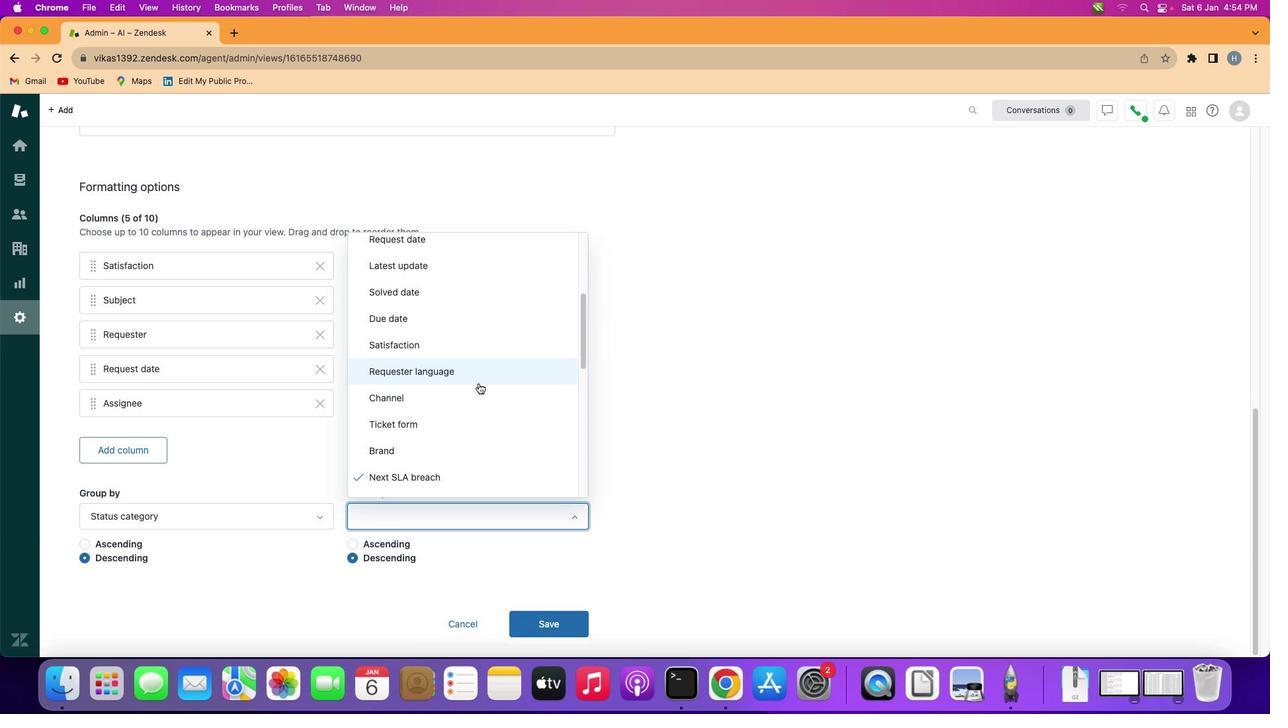 
Action: Mouse scrolled (476, 381) with delta (-1, -1)
Screenshot: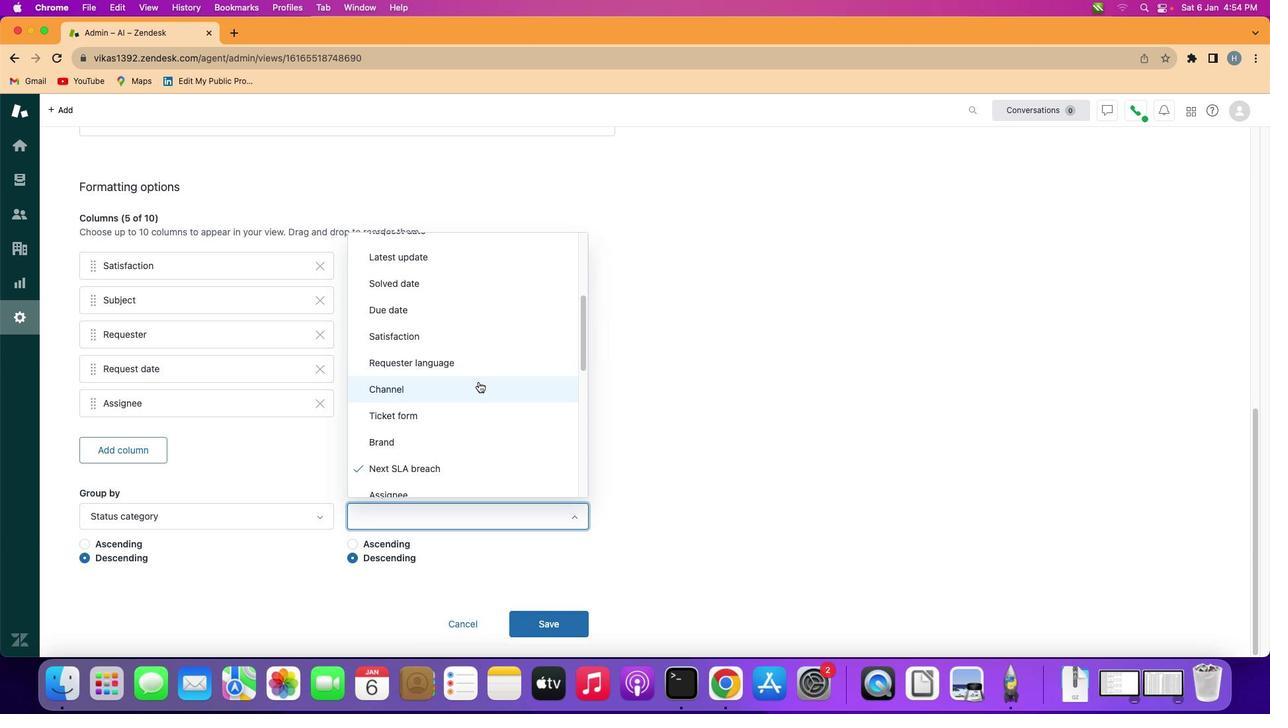 
Action: Mouse scrolled (476, 381) with delta (-1, -1)
Screenshot: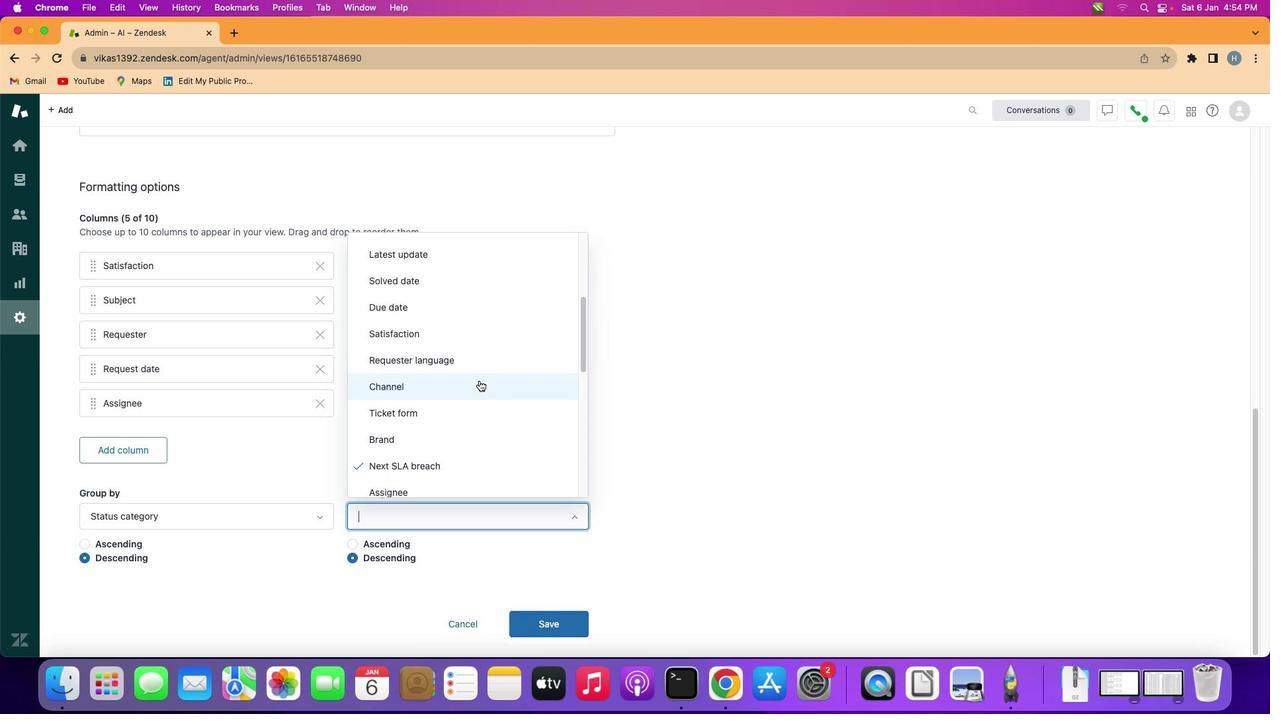 
Action: Mouse scrolled (476, 381) with delta (-1, -1)
Screenshot: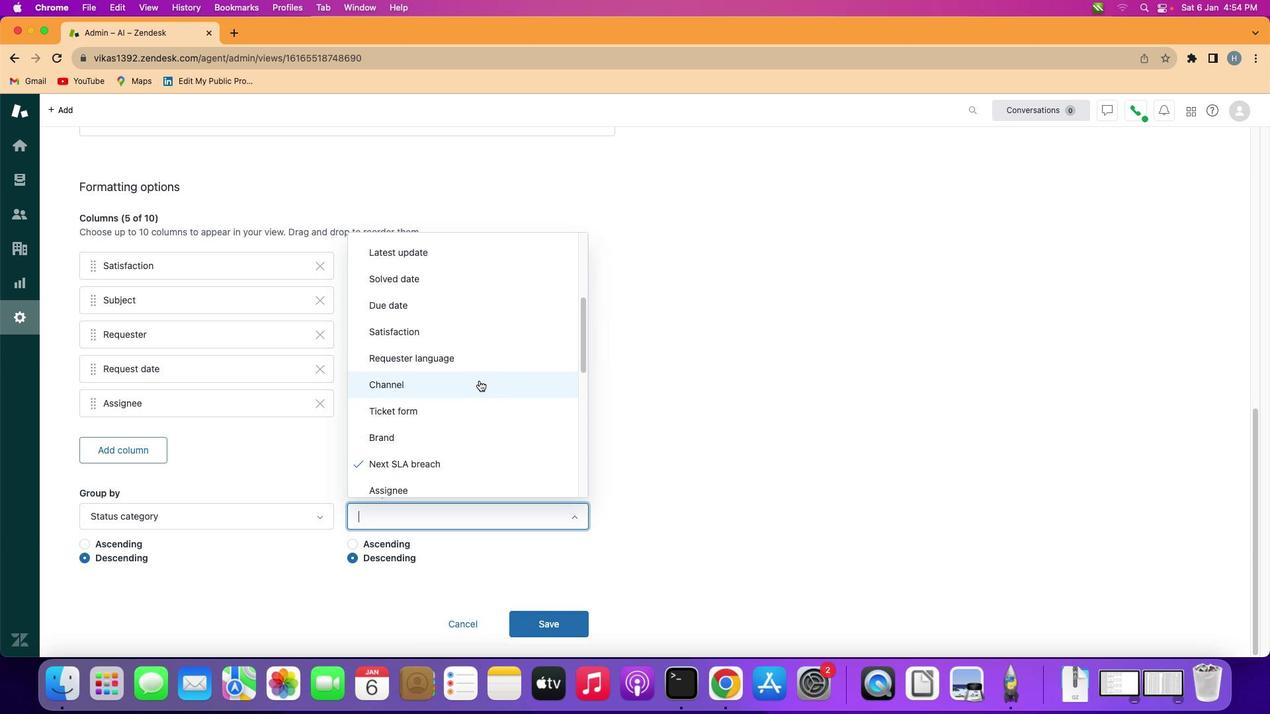 
Action: Mouse moved to (477, 380)
Screenshot: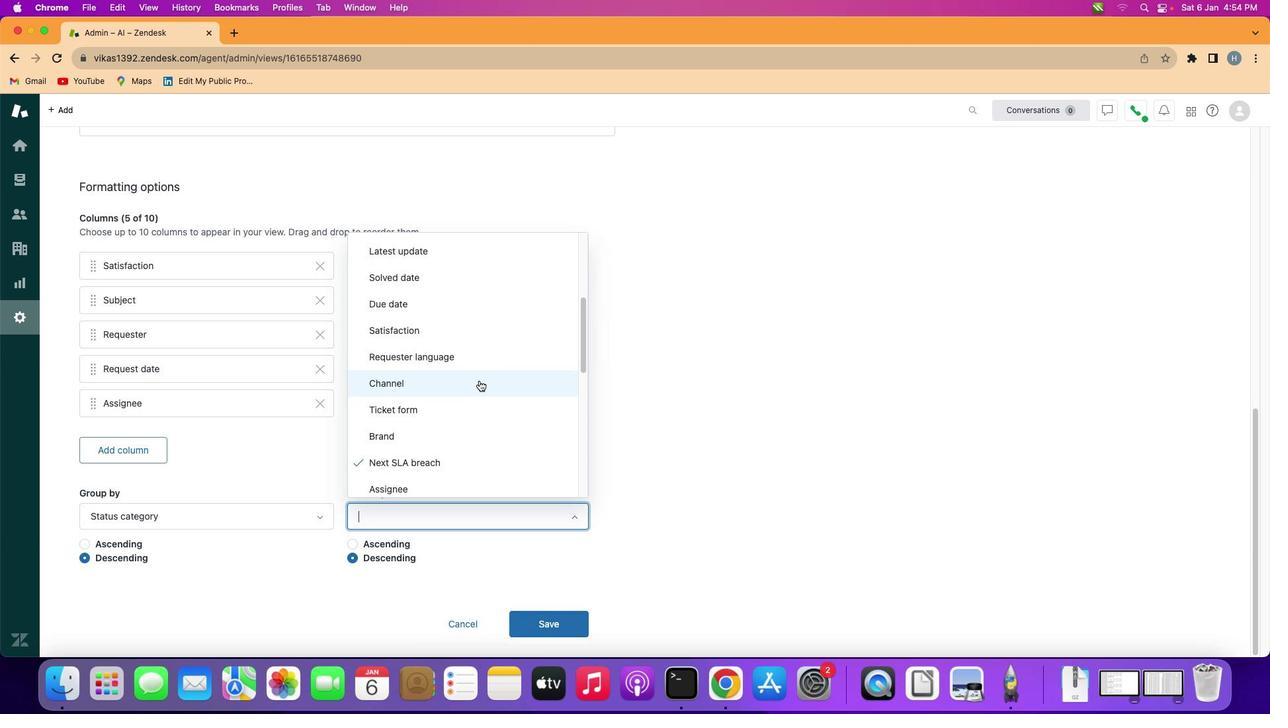 
Action: Mouse scrolled (477, 380) with delta (-1, -1)
Screenshot: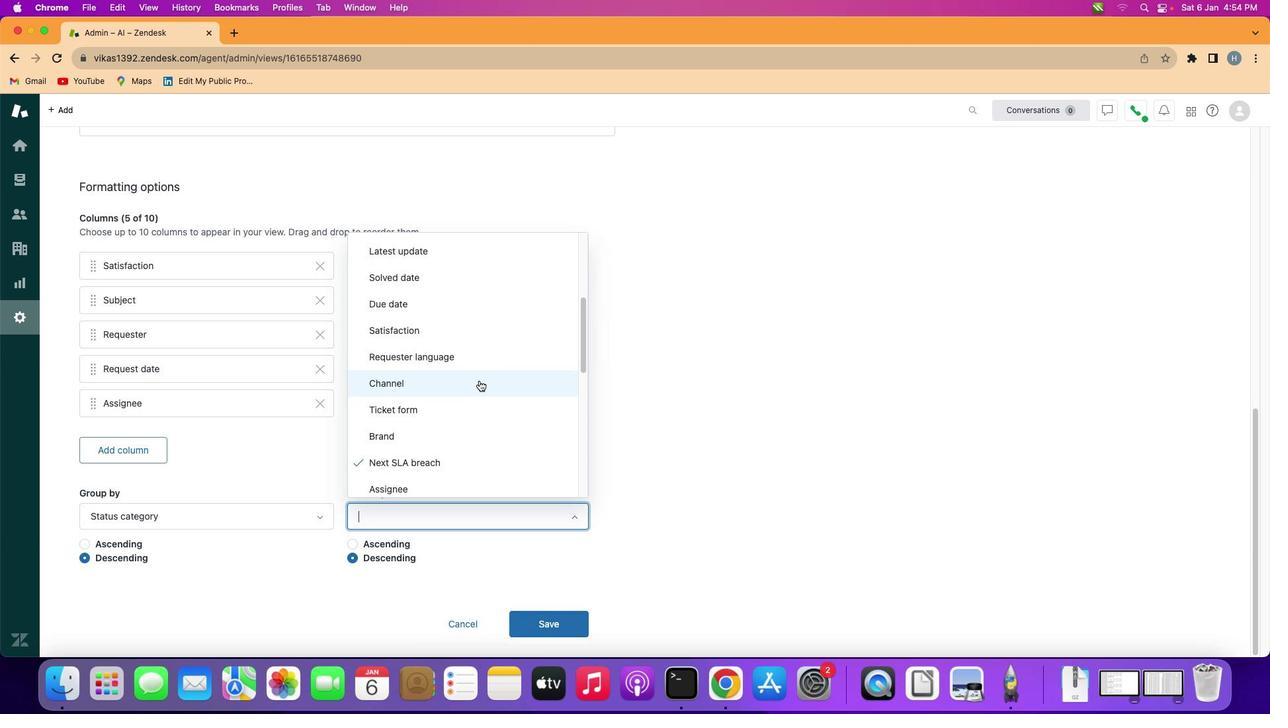 
Action: Mouse moved to (477, 379)
Screenshot: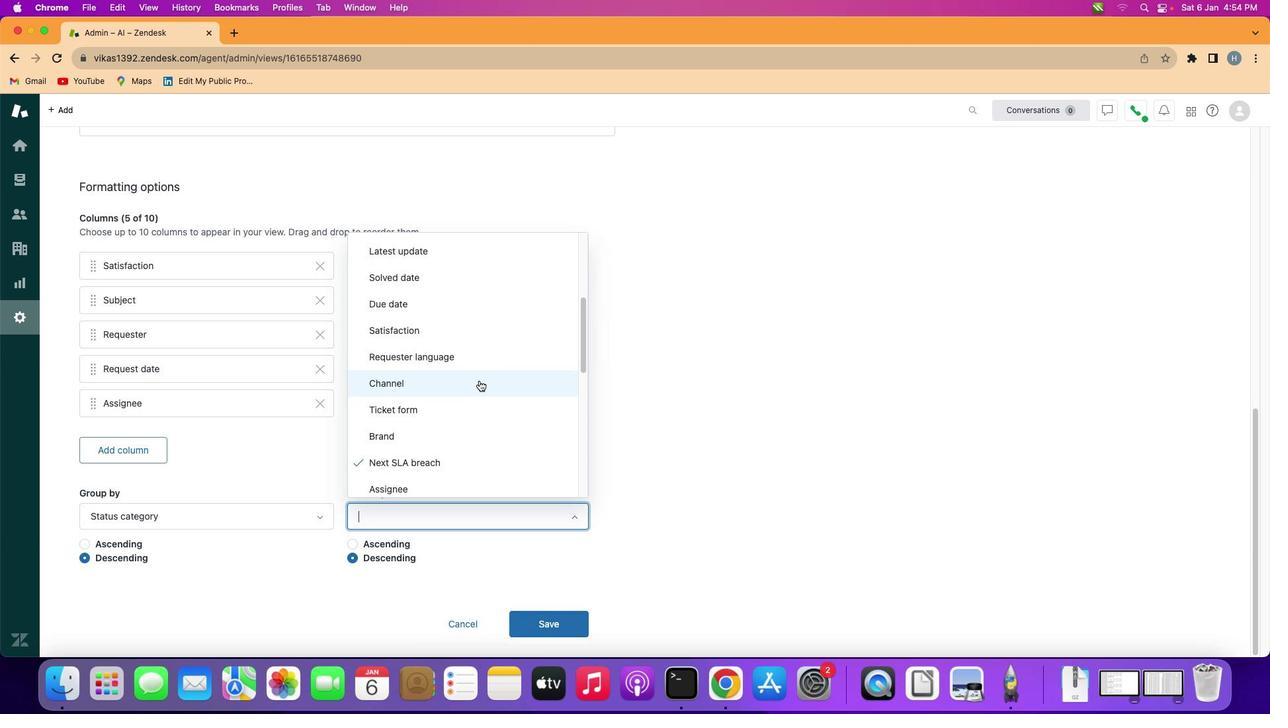 
Action: Mouse scrolled (477, 379) with delta (-1, -1)
Screenshot: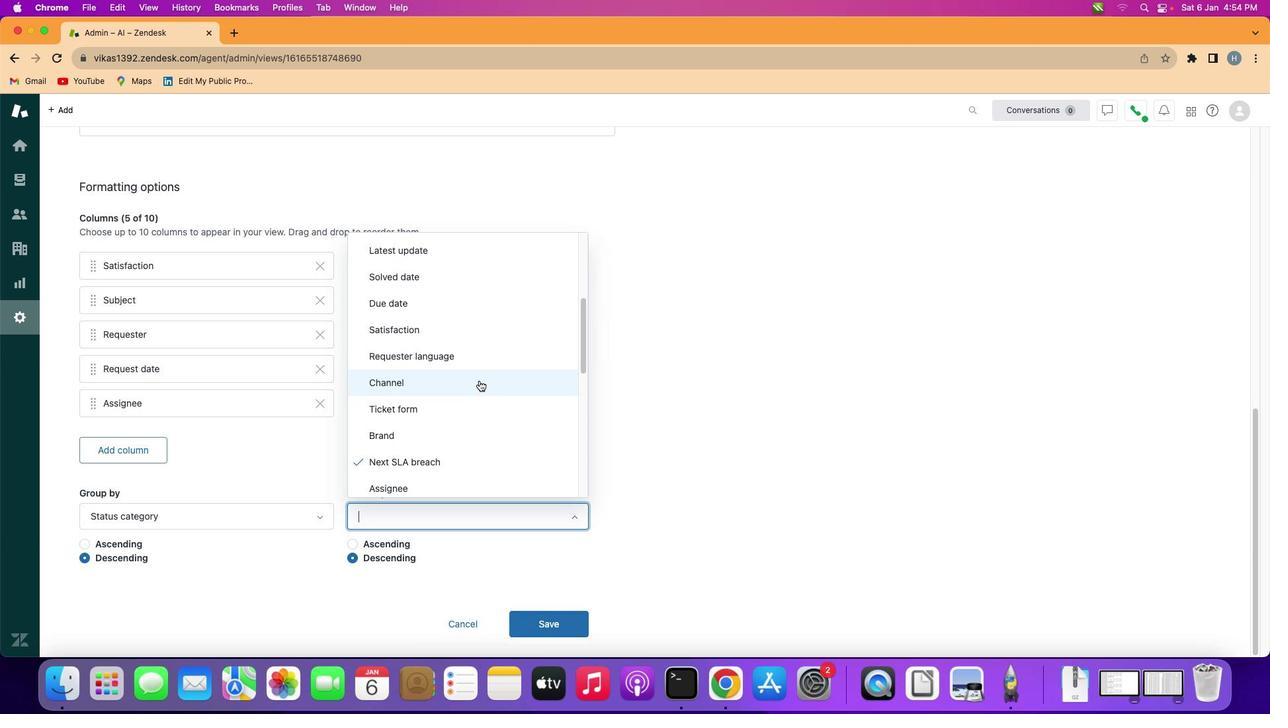 
Action: Mouse scrolled (477, 379) with delta (-1, -1)
Screenshot: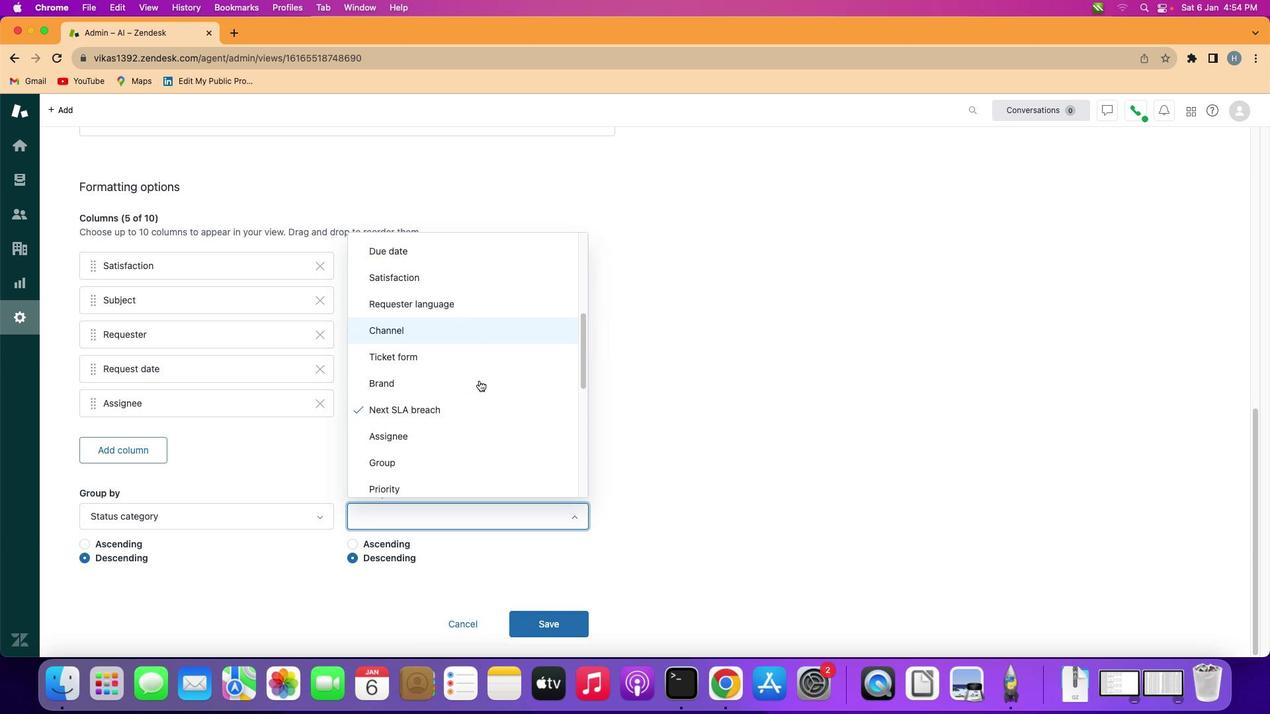 
Action: Mouse scrolled (477, 379) with delta (-1, -1)
Screenshot: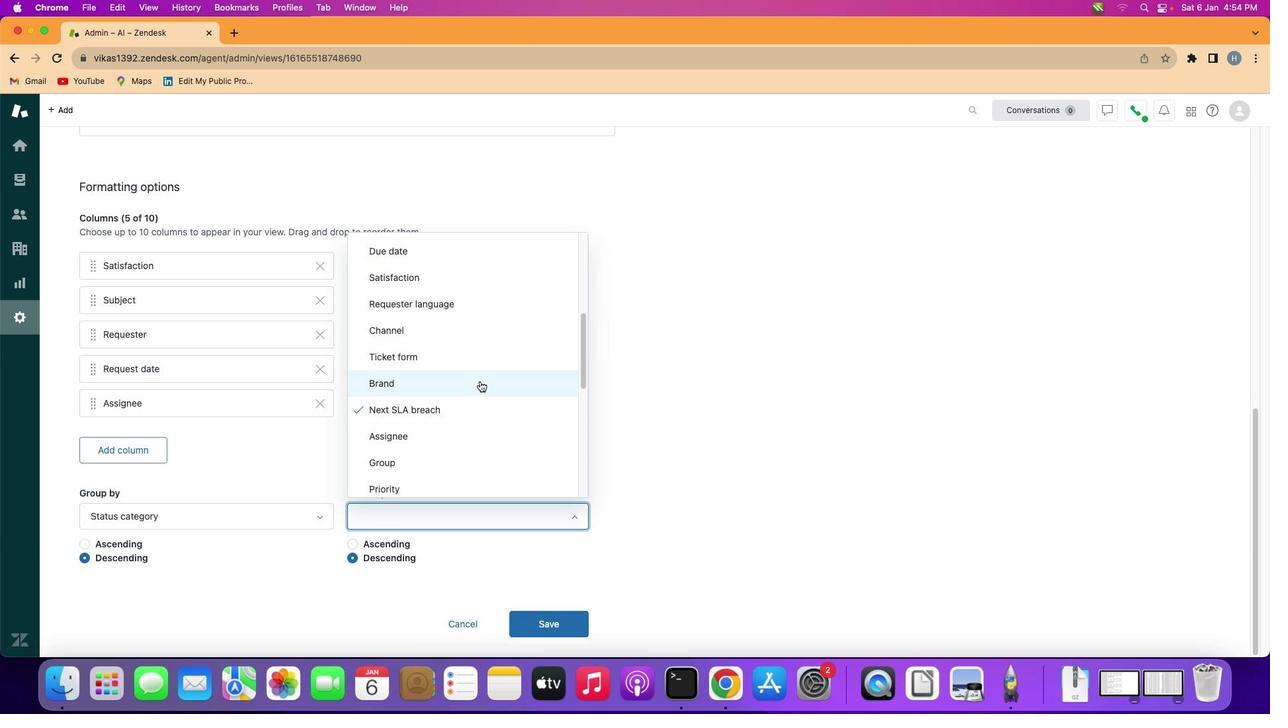 
Action: Mouse scrolled (477, 379) with delta (-1, -1)
Screenshot: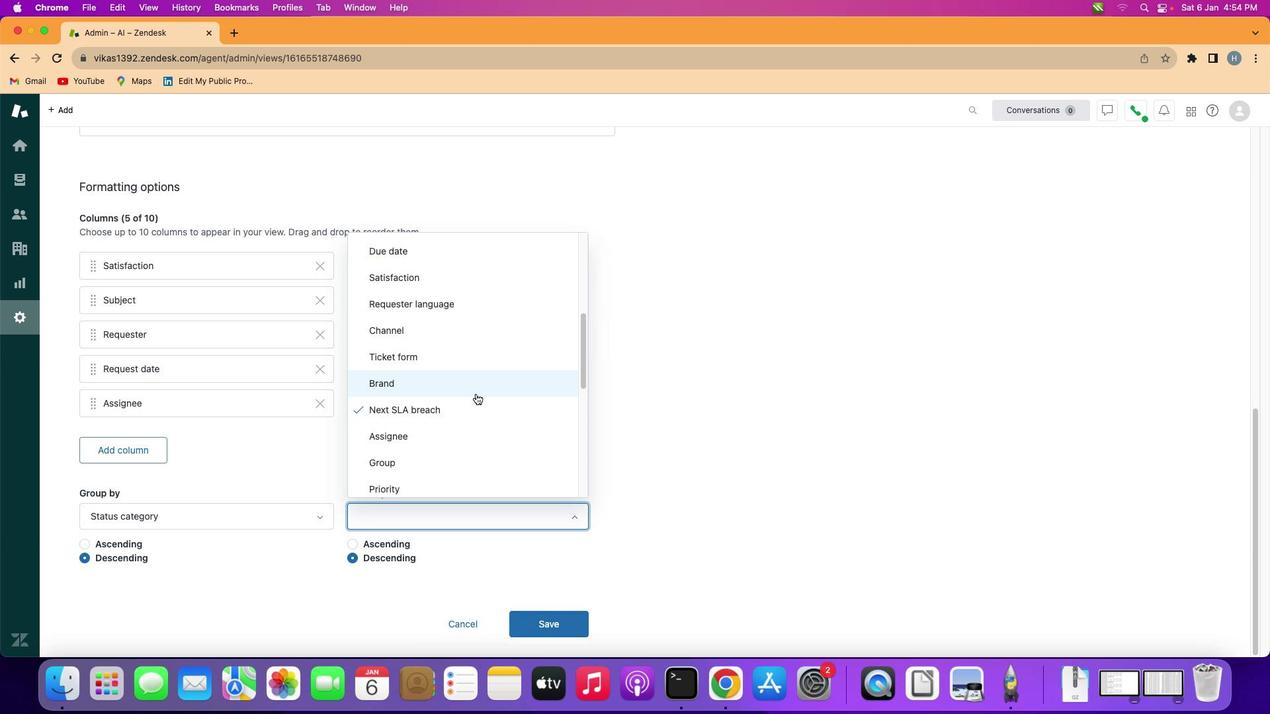
Action: Mouse scrolled (477, 379) with delta (-1, -1)
Screenshot: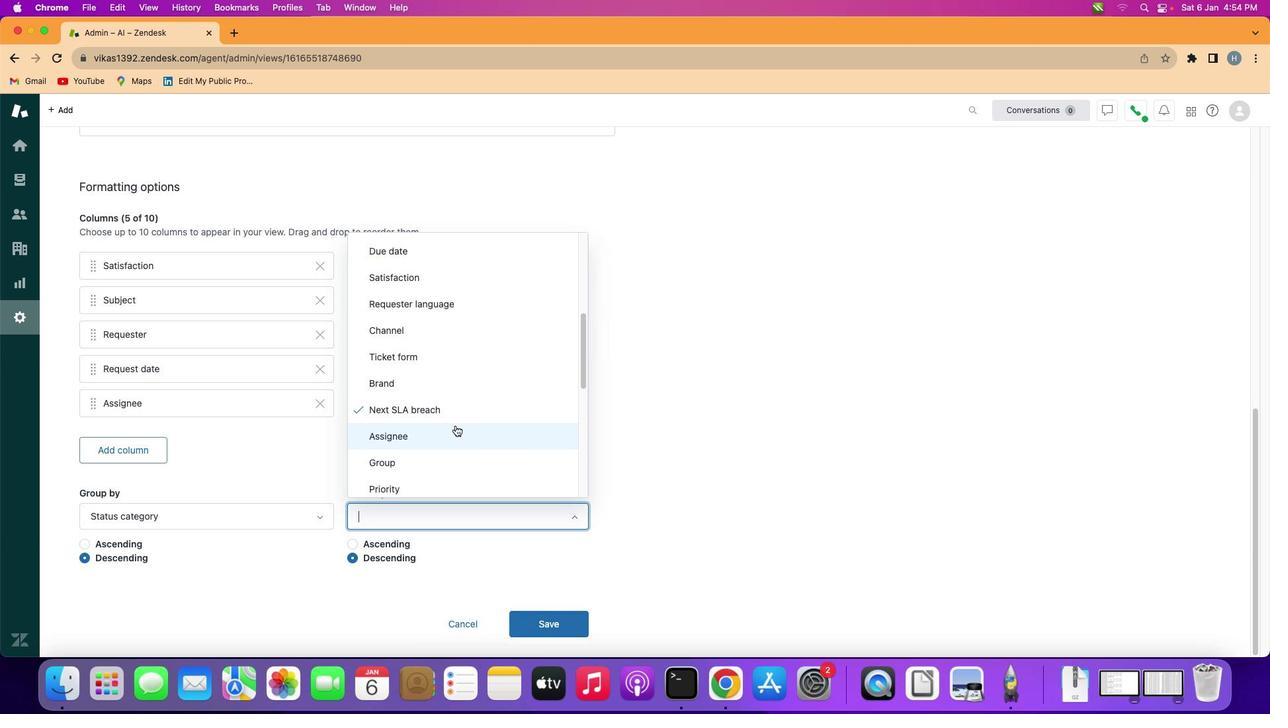 
Action: Mouse moved to (449, 429)
Screenshot: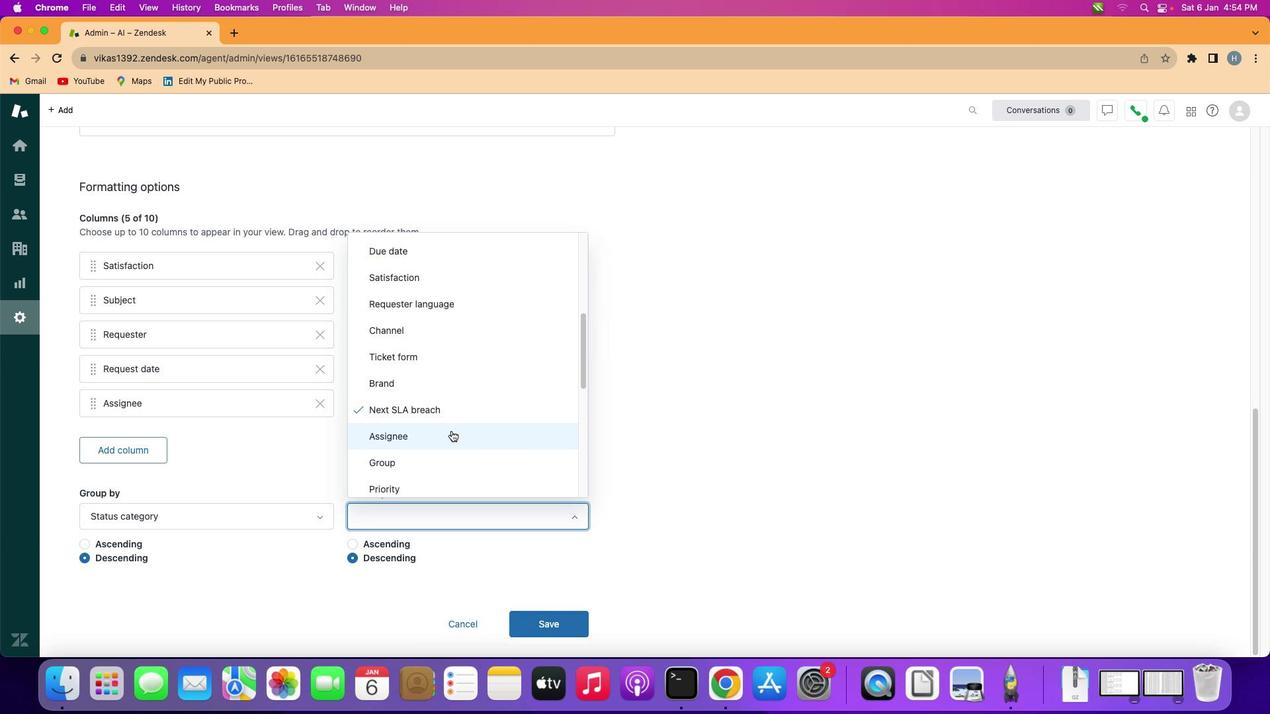 
Action: Mouse pressed left at (449, 429)
Screenshot: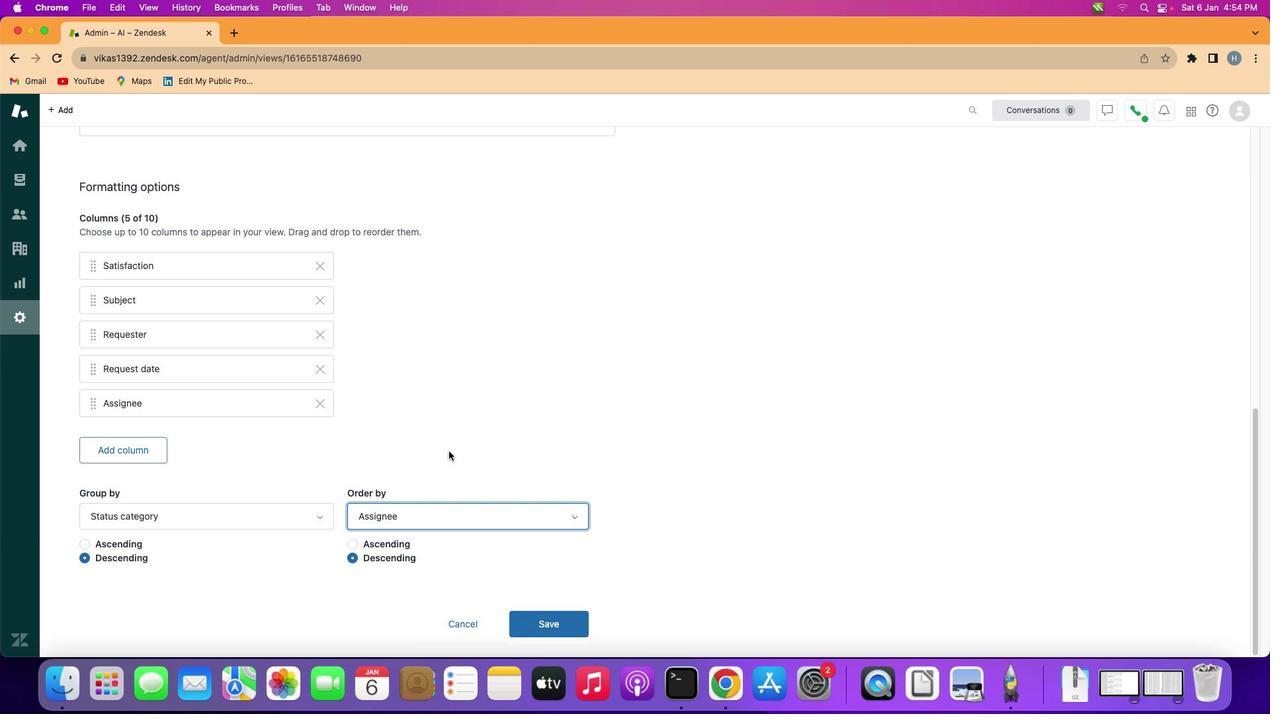 
Action: Mouse moved to (401, 540)
Screenshot: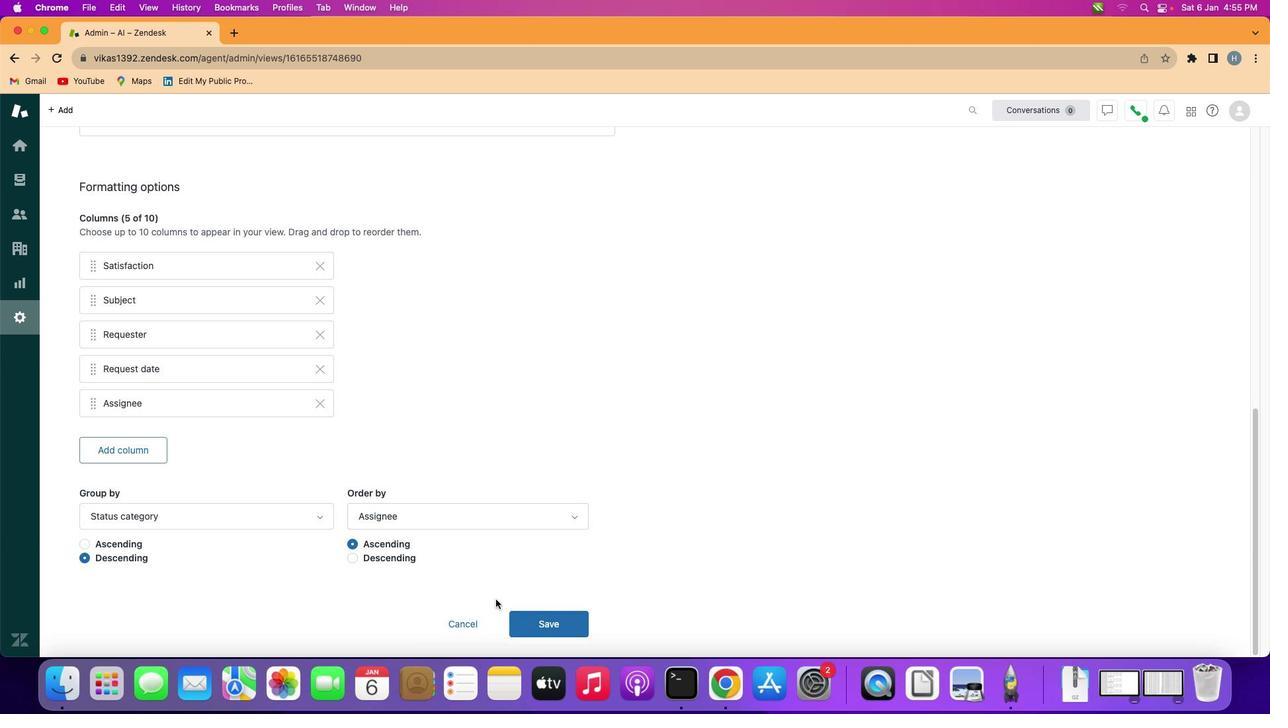 
Action: Mouse pressed left at (401, 540)
Screenshot: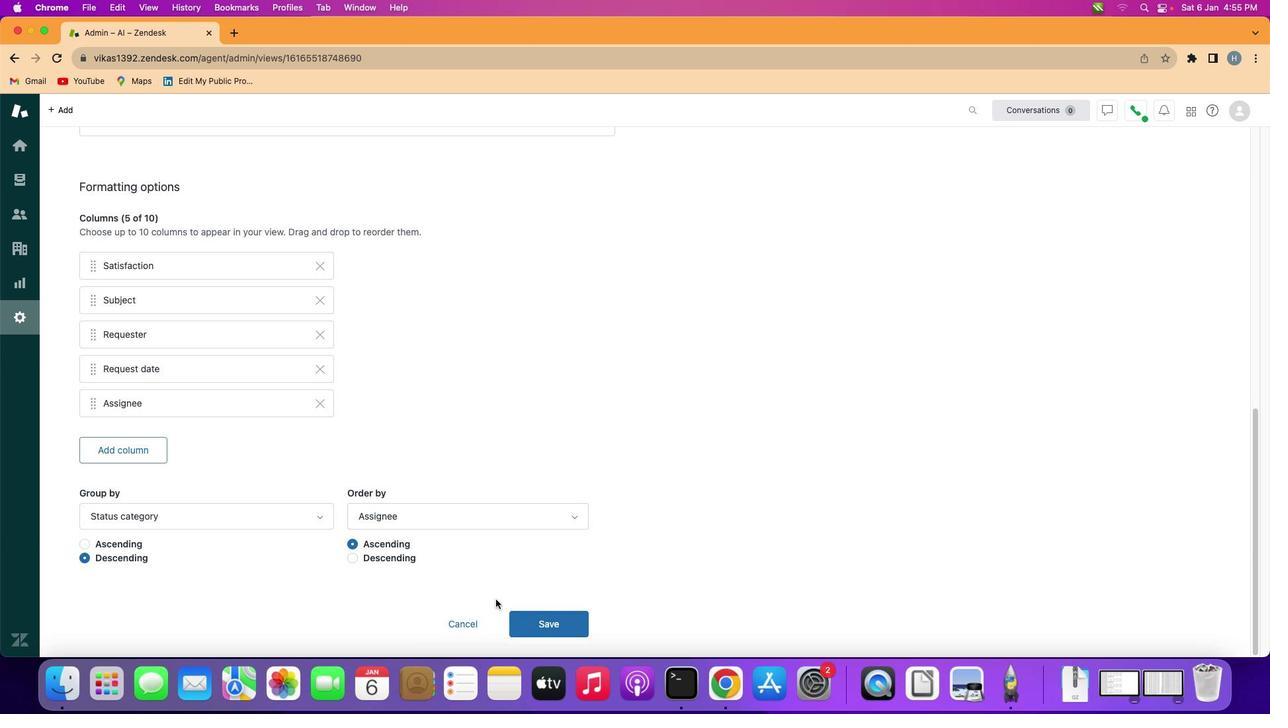 
Action: Mouse moved to (520, 618)
Screenshot: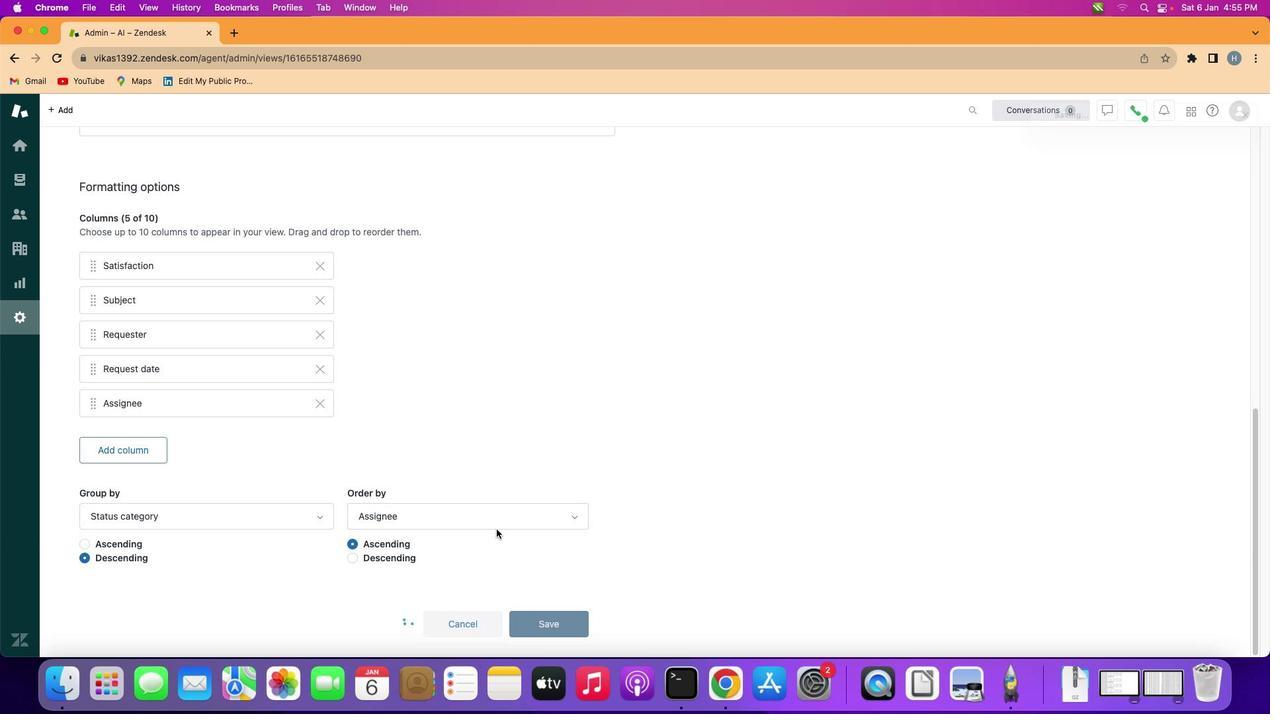 
Action: Mouse pressed left at (520, 618)
Screenshot: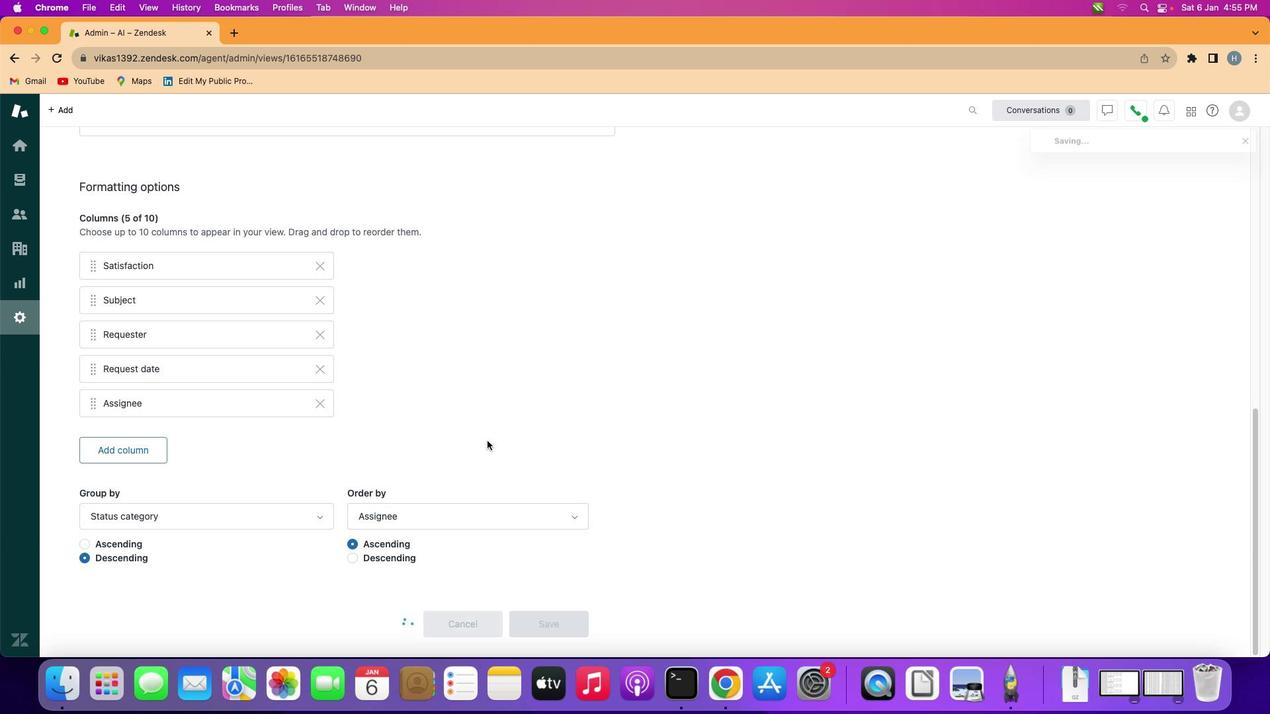 
Action: Mouse moved to (487, 358)
Screenshot: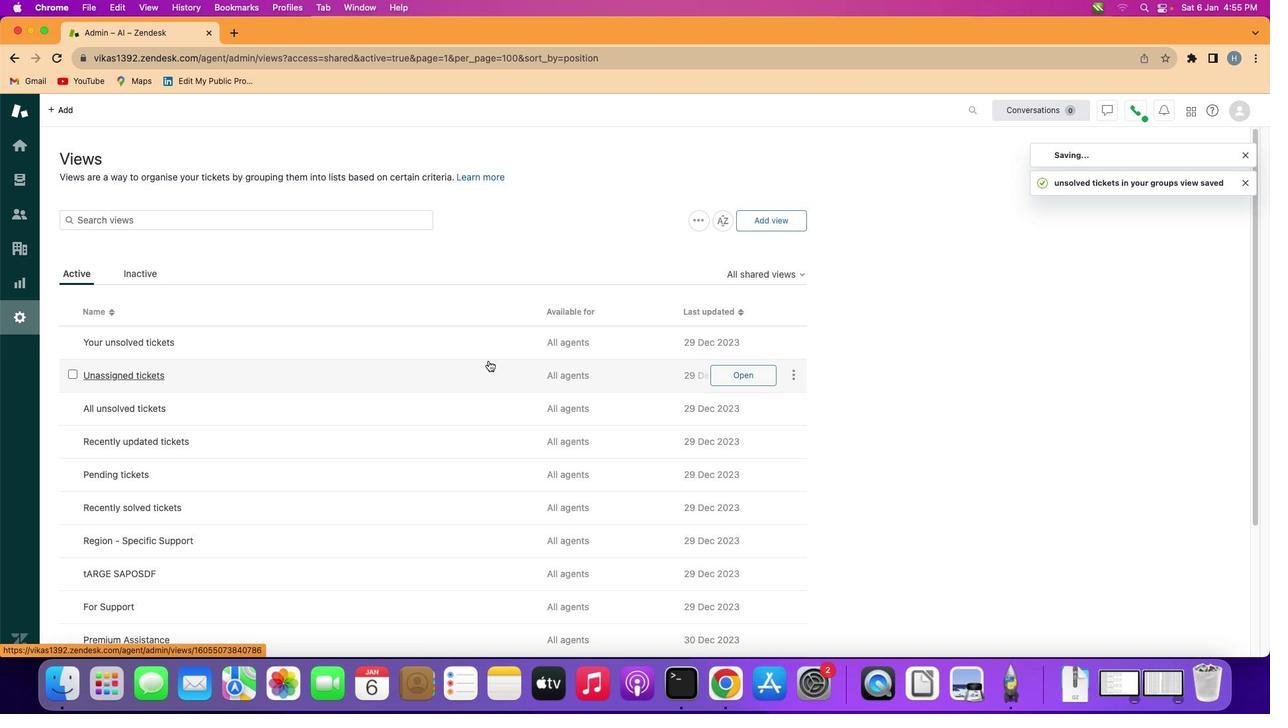 
